 Task: Create a due date automation trigger when advanced on, 2 days after a card is due add fields without custom field "Resume" set to a number greater or equal to 1 and lower than 10 at 11:00 AM.
Action: Mouse moved to (1378, 111)
Screenshot: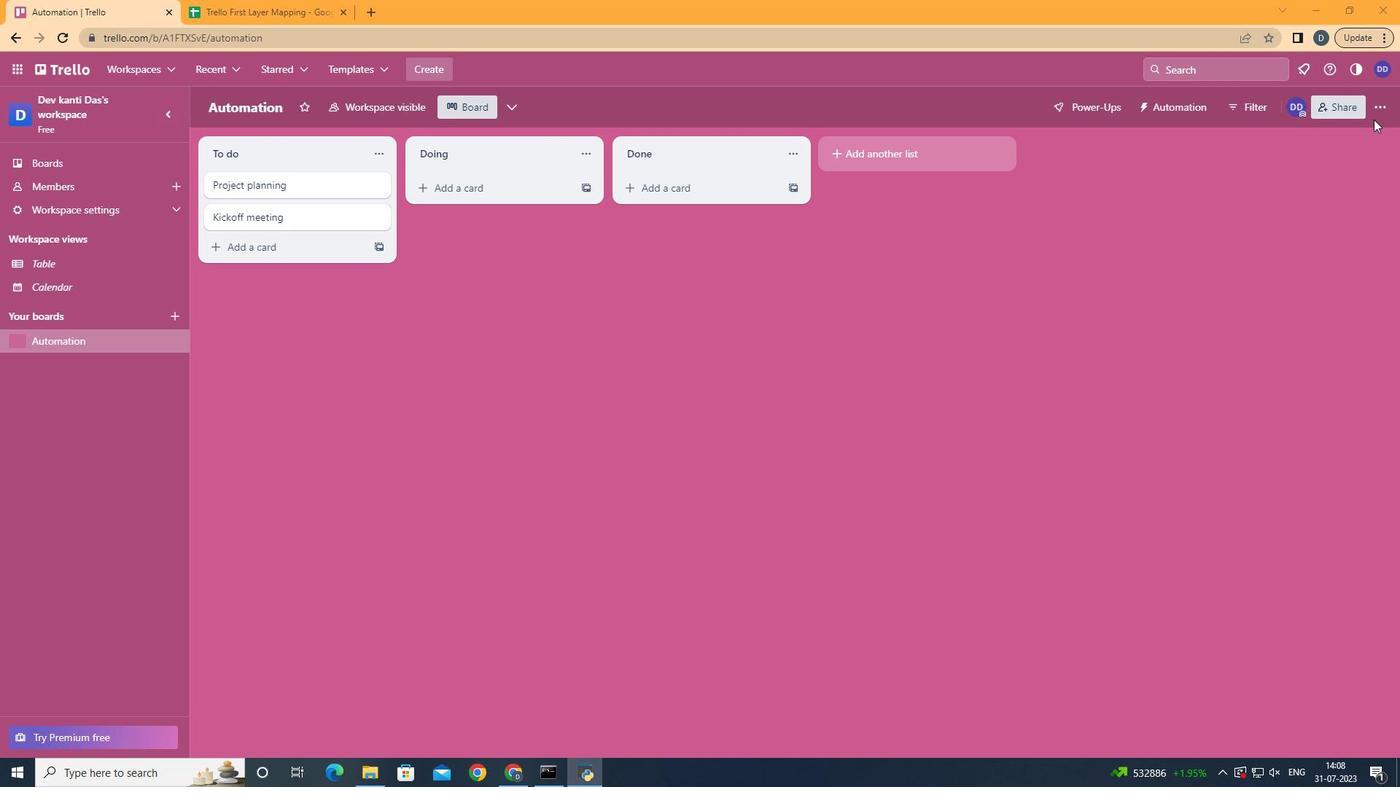 
Action: Mouse pressed left at (1378, 111)
Screenshot: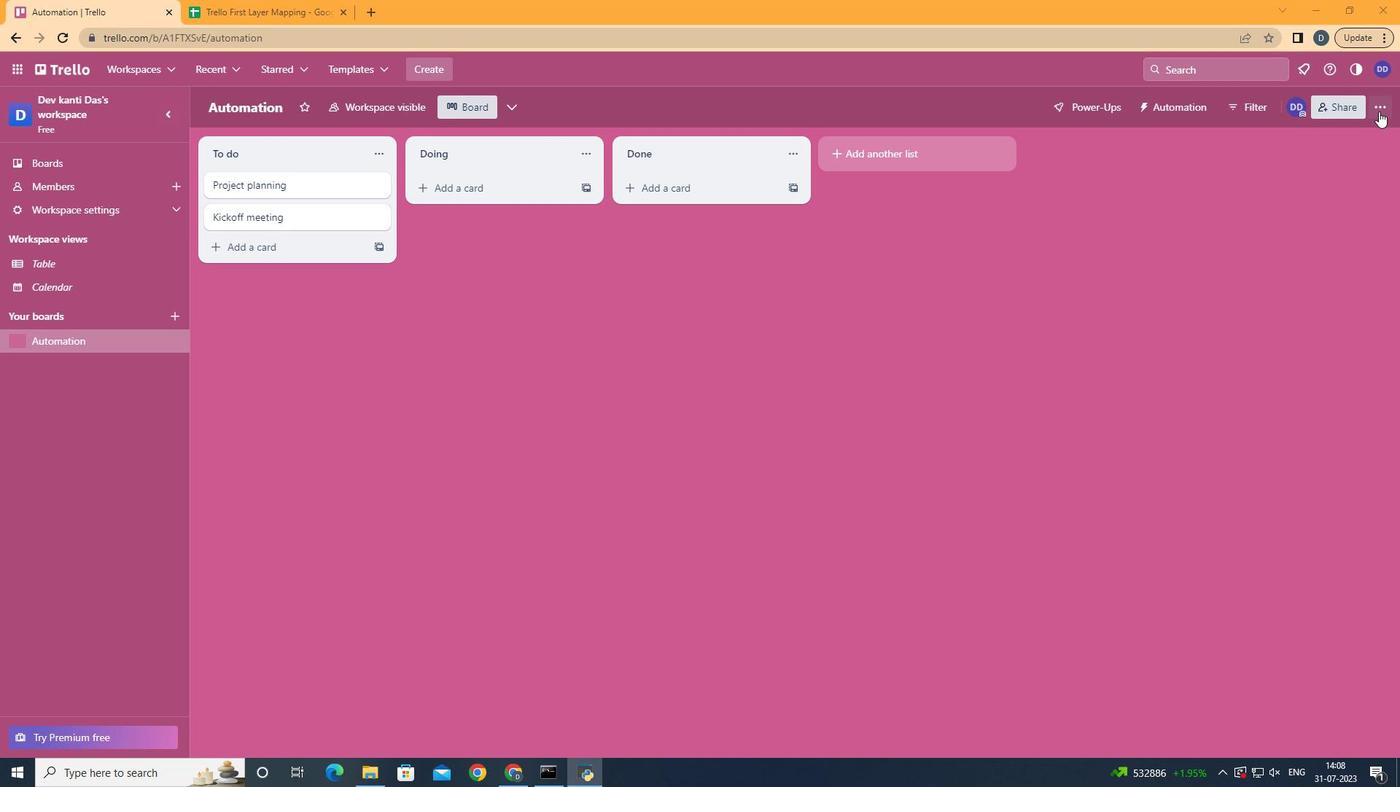 
Action: Mouse moved to (1303, 320)
Screenshot: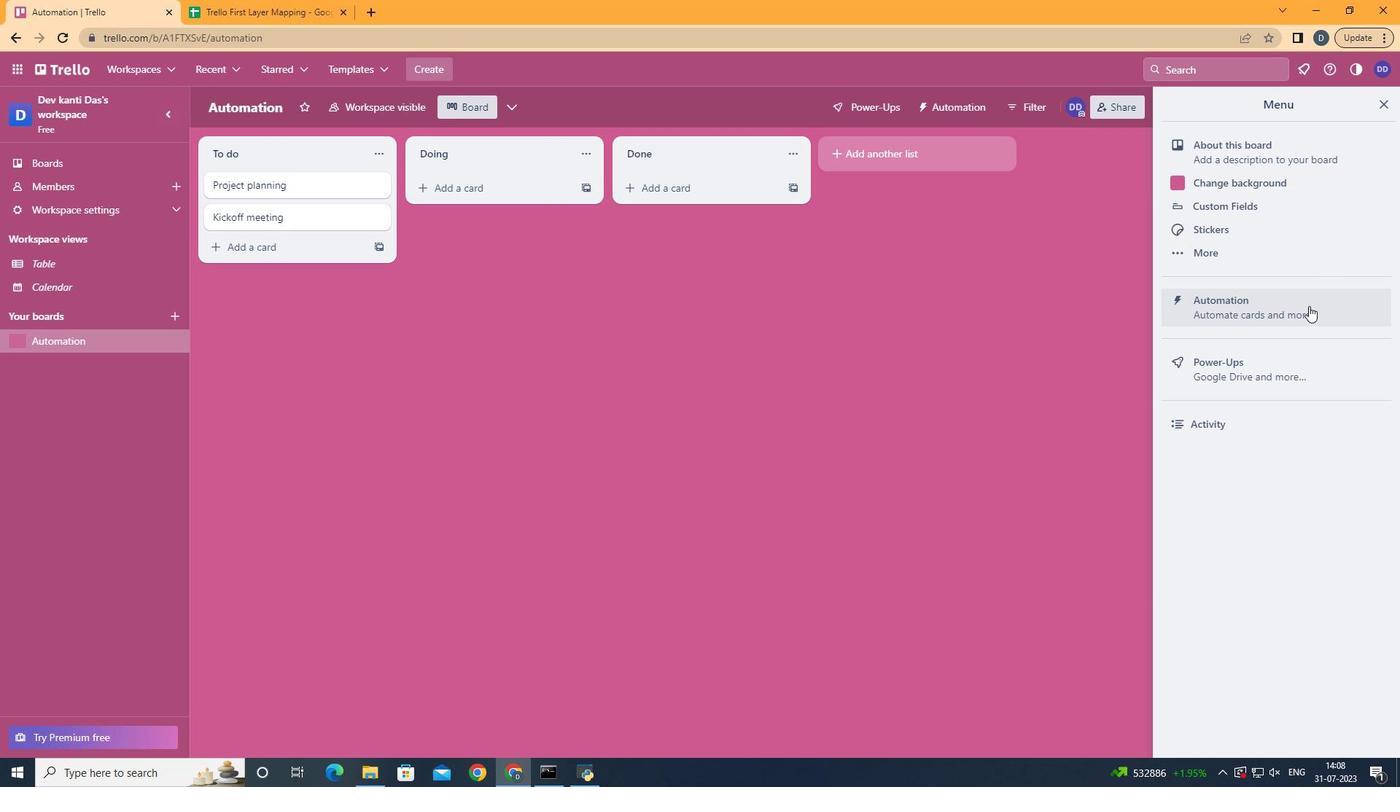 
Action: Mouse pressed left at (1303, 320)
Screenshot: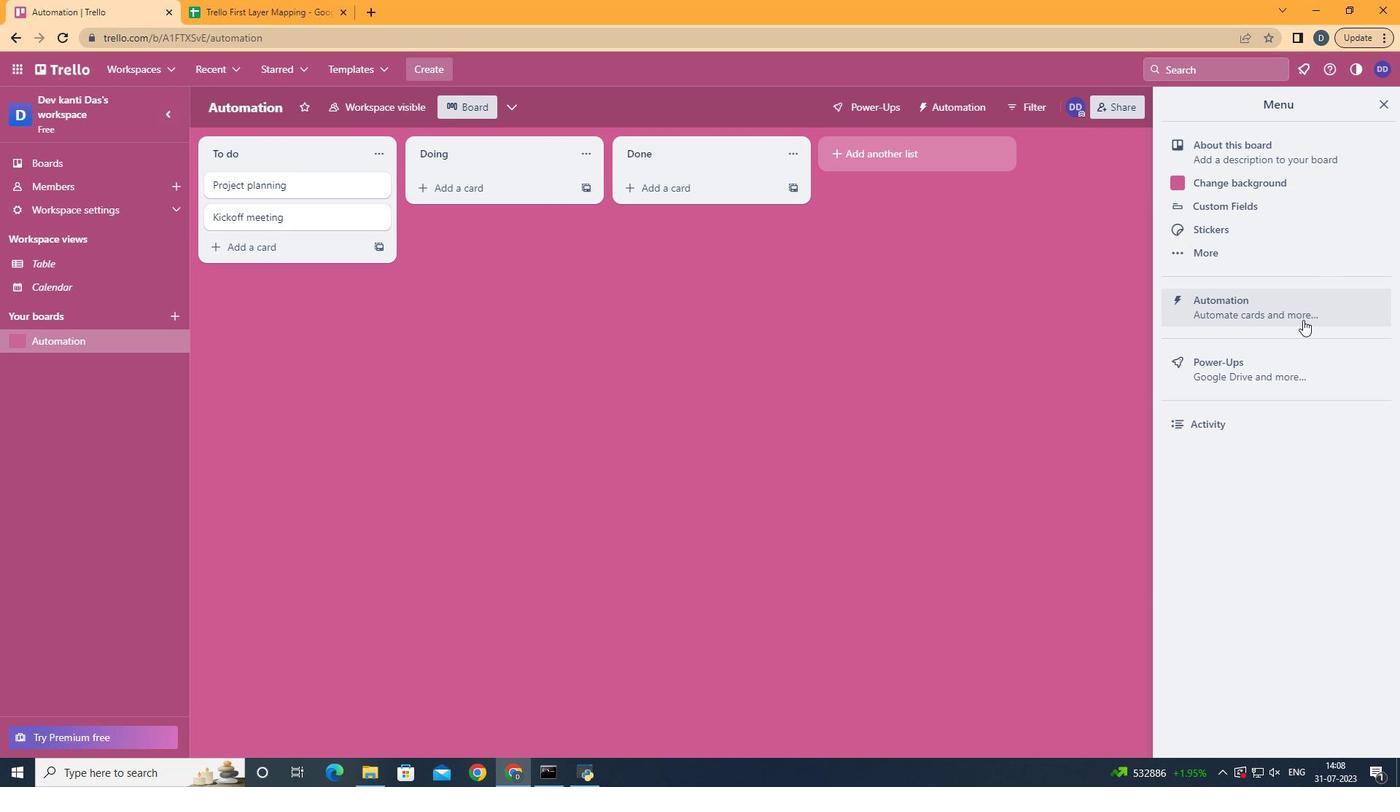 
Action: Mouse moved to (285, 301)
Screenshot: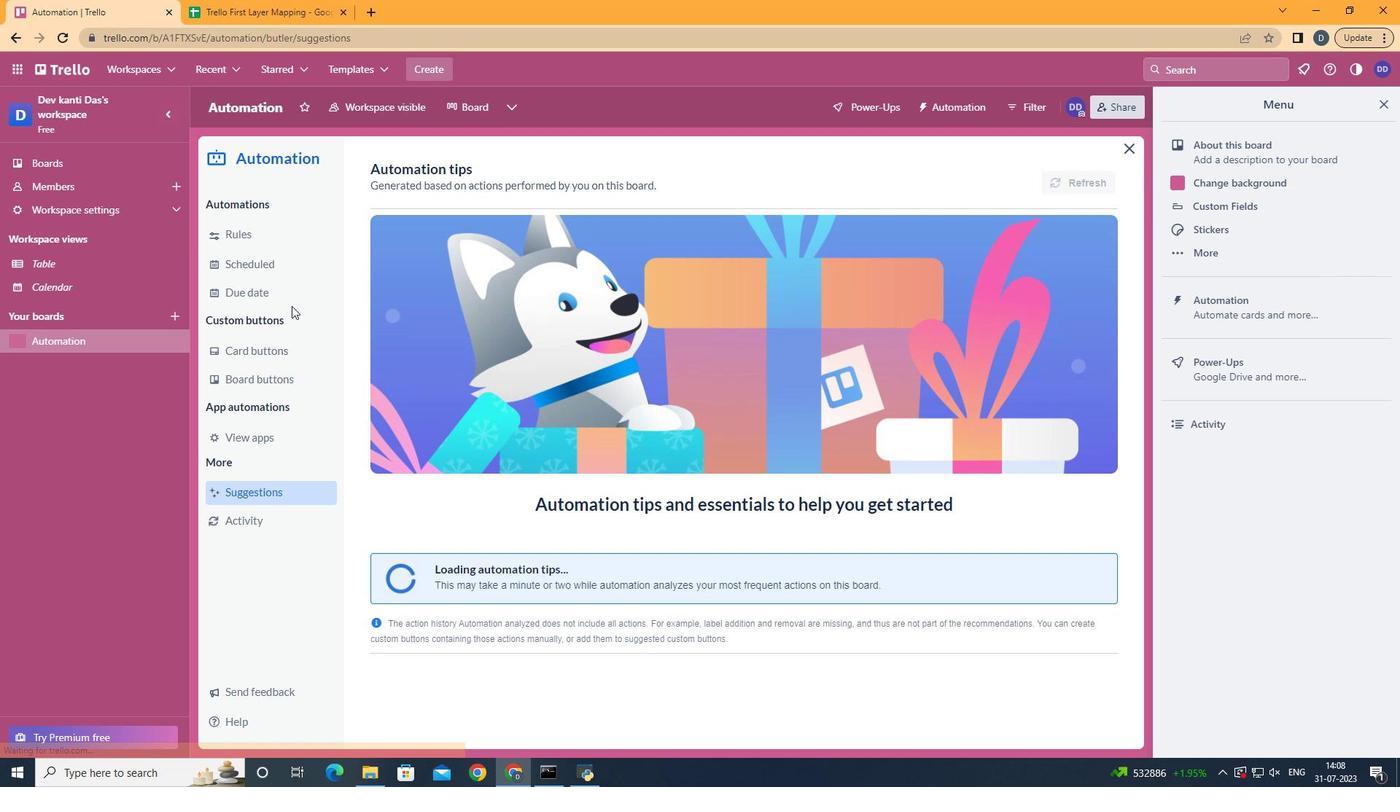
Action: Mouse pressed left at (285, 301)
Screenshot: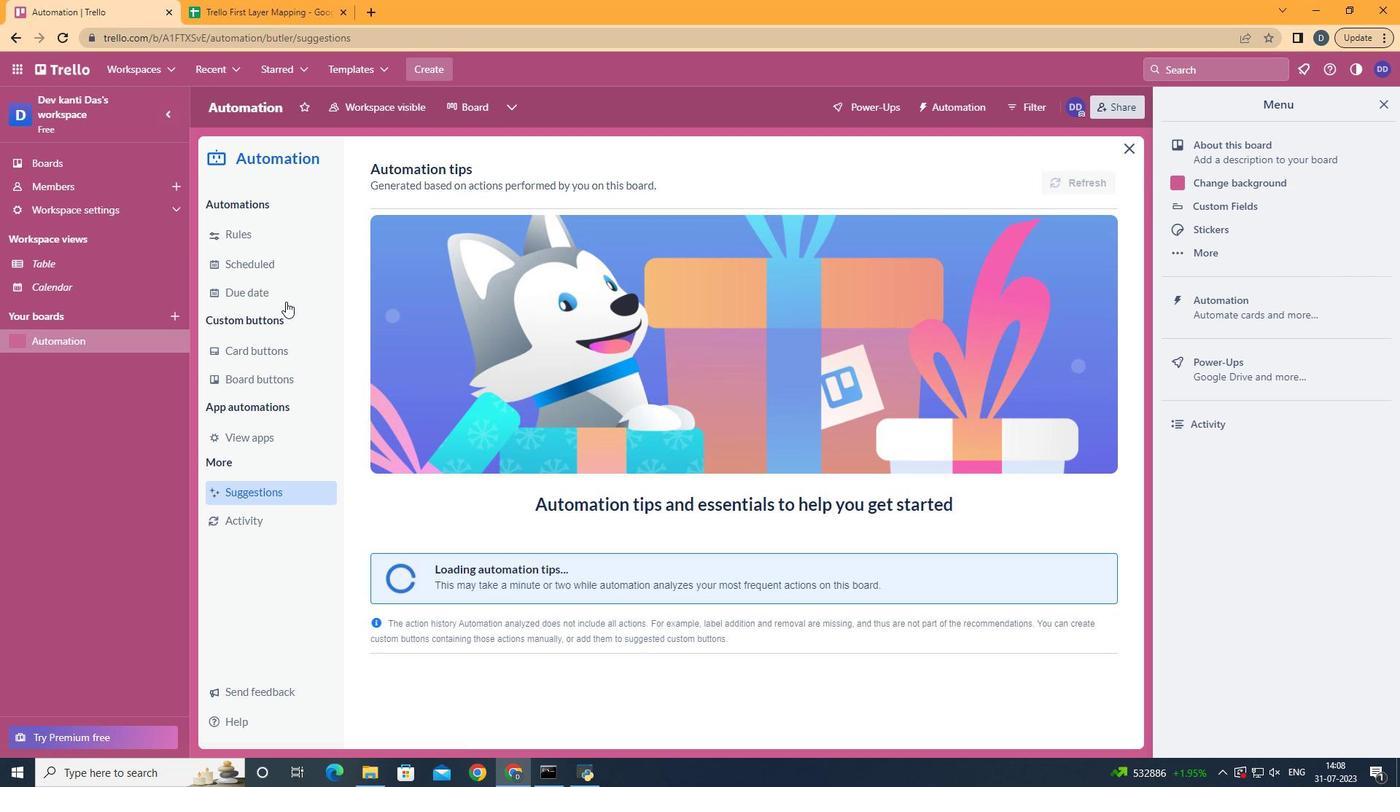 
Action: Mouse moved to (1028, 168)
Screenshot: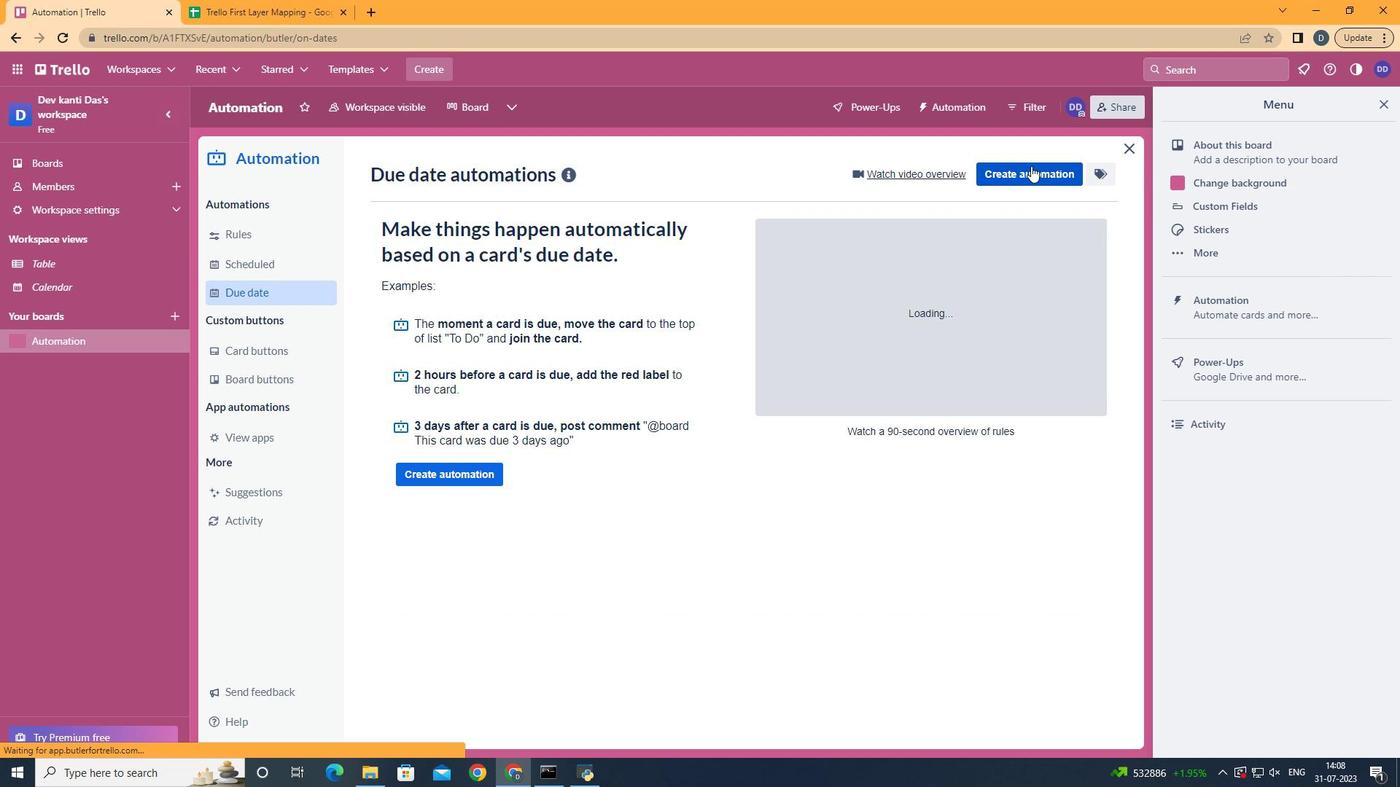 
Action: Mouse pressed left at (1028, 168)
Screenshot: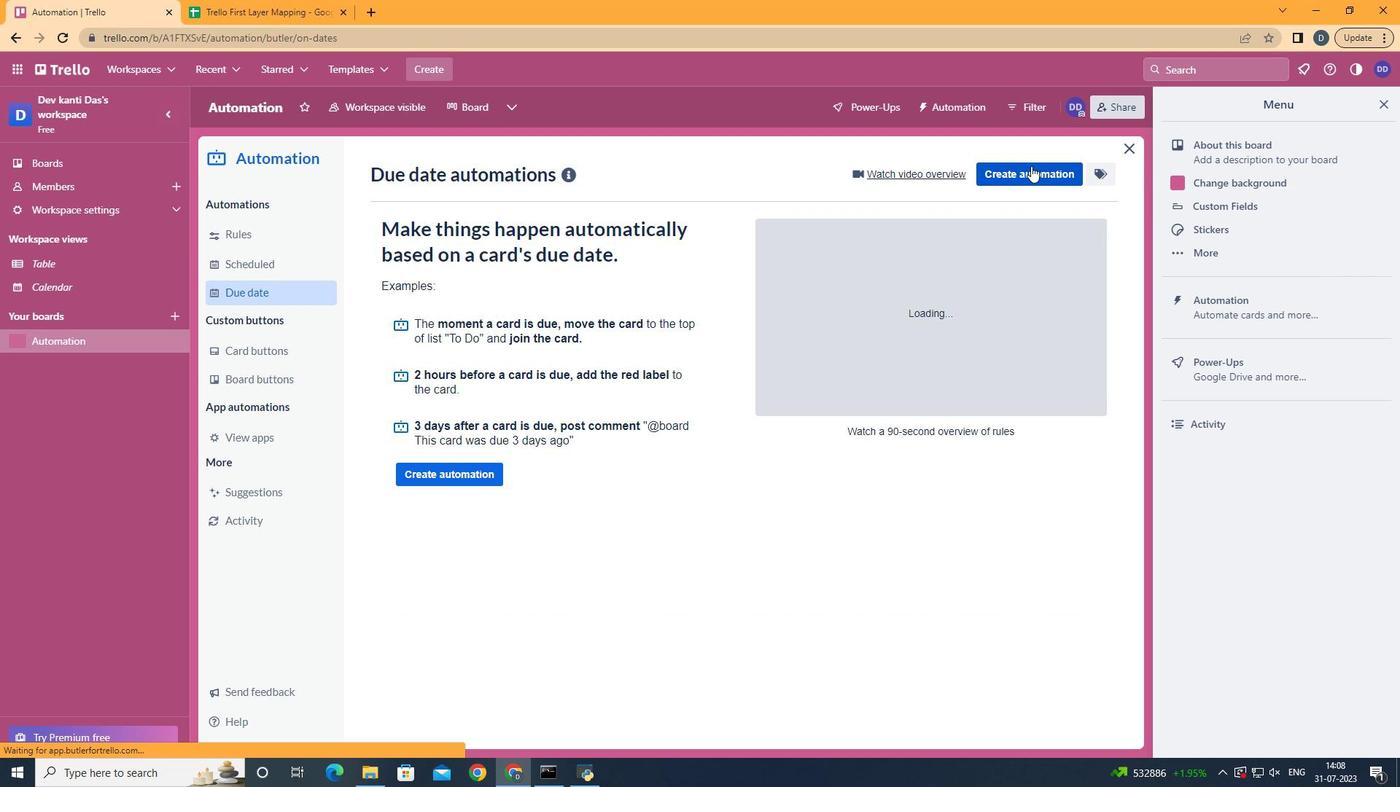 
Action: Mouse moved to (667, 309)
Screenshot: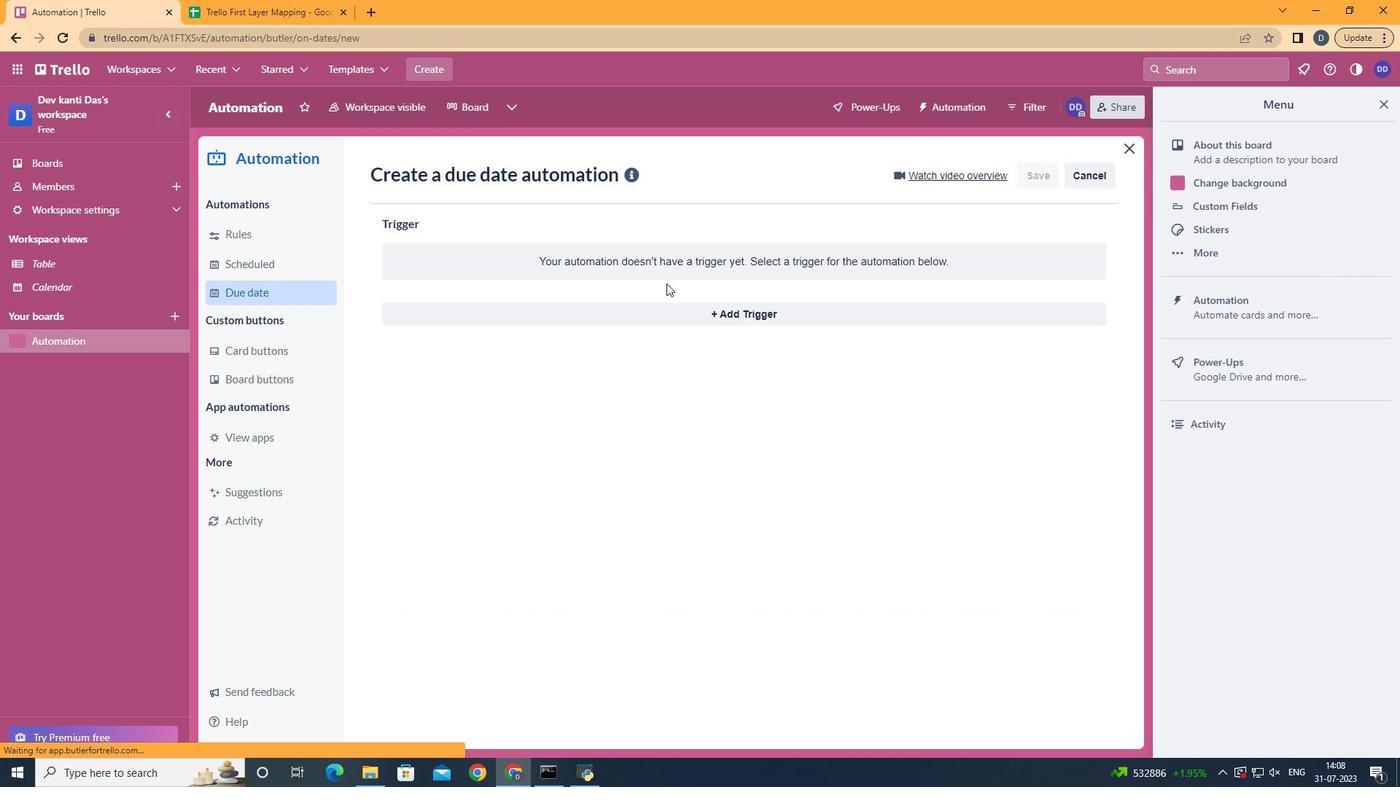
Action: Mouse pressed left at (667, 309)
Screenshot: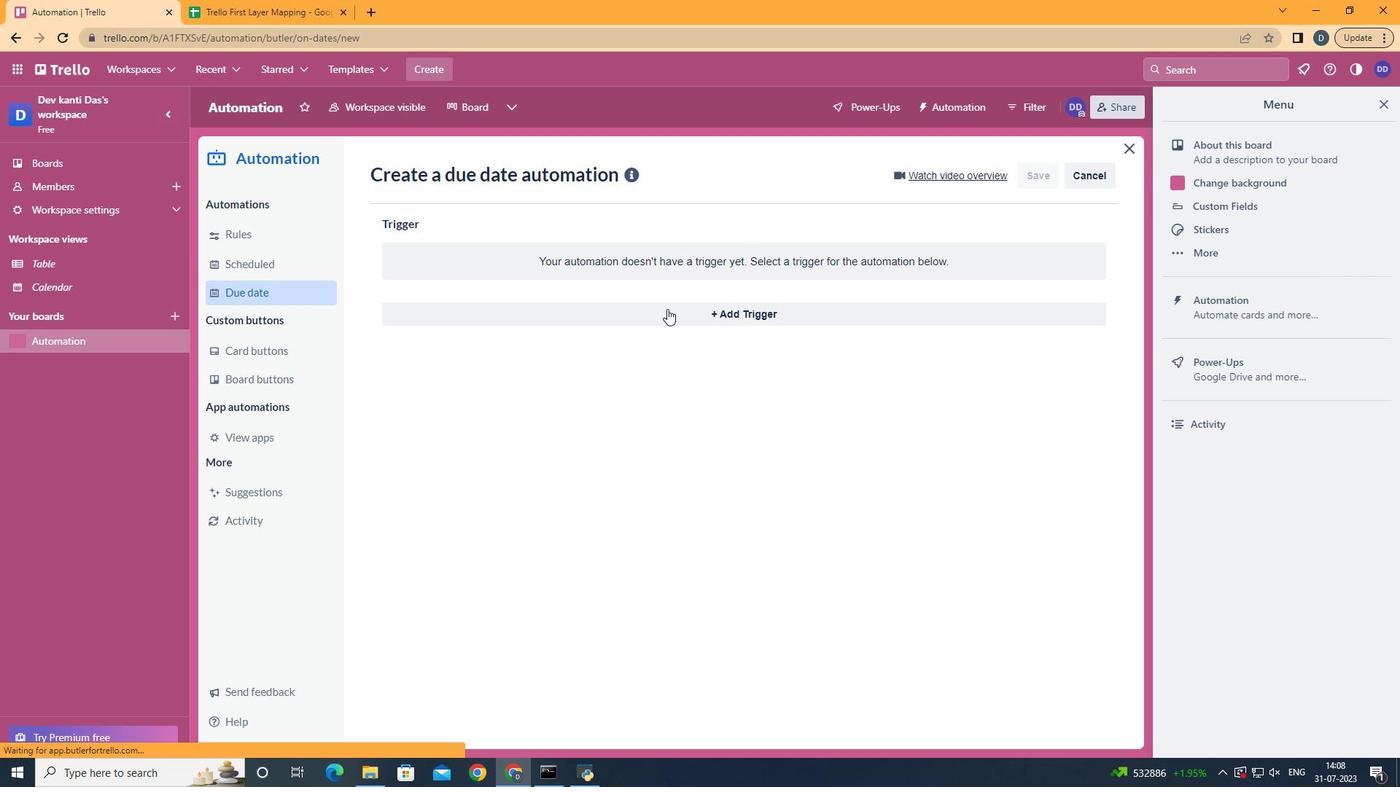 
Action: Mouse moved to (512, 589)
Screenshot: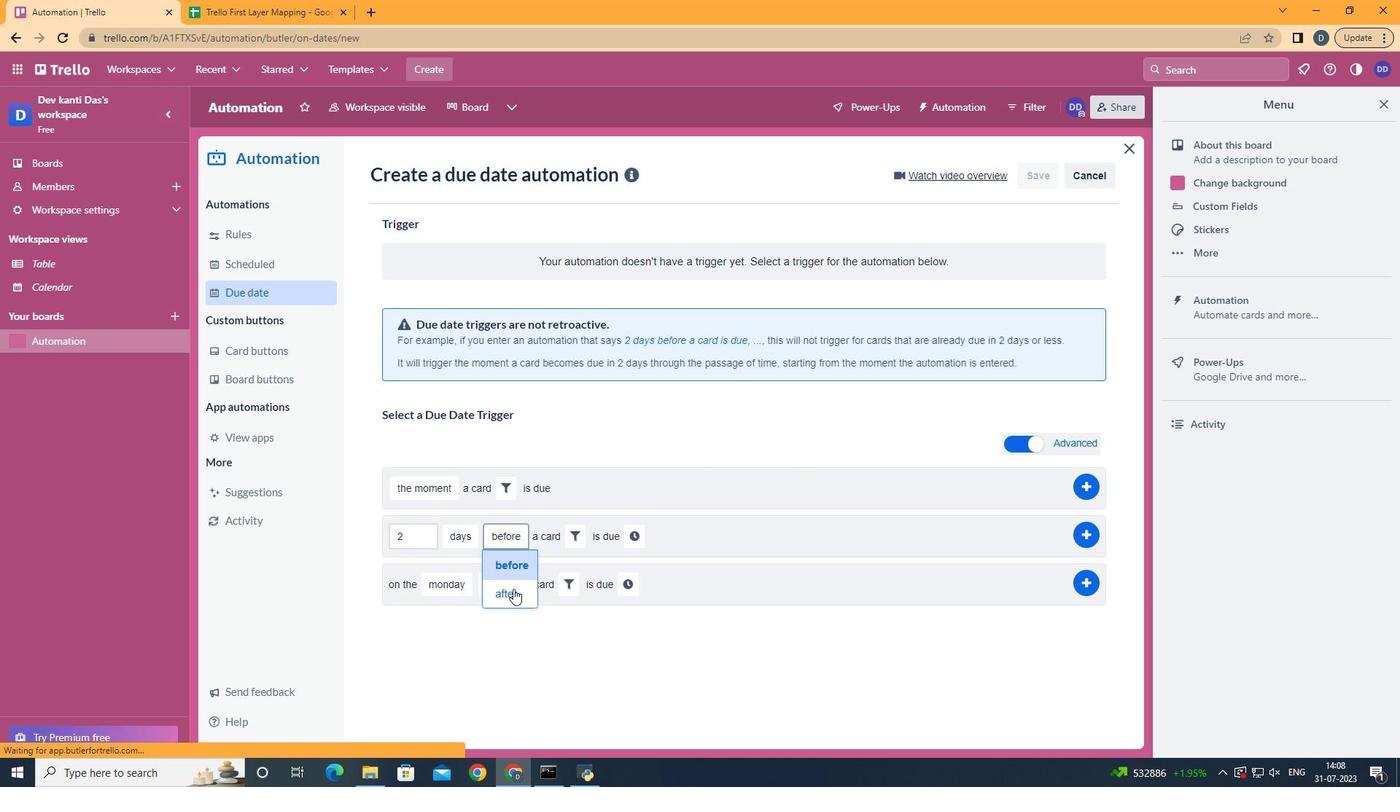 
Action: Mouse pressed left at (512, 589)
Screenshot: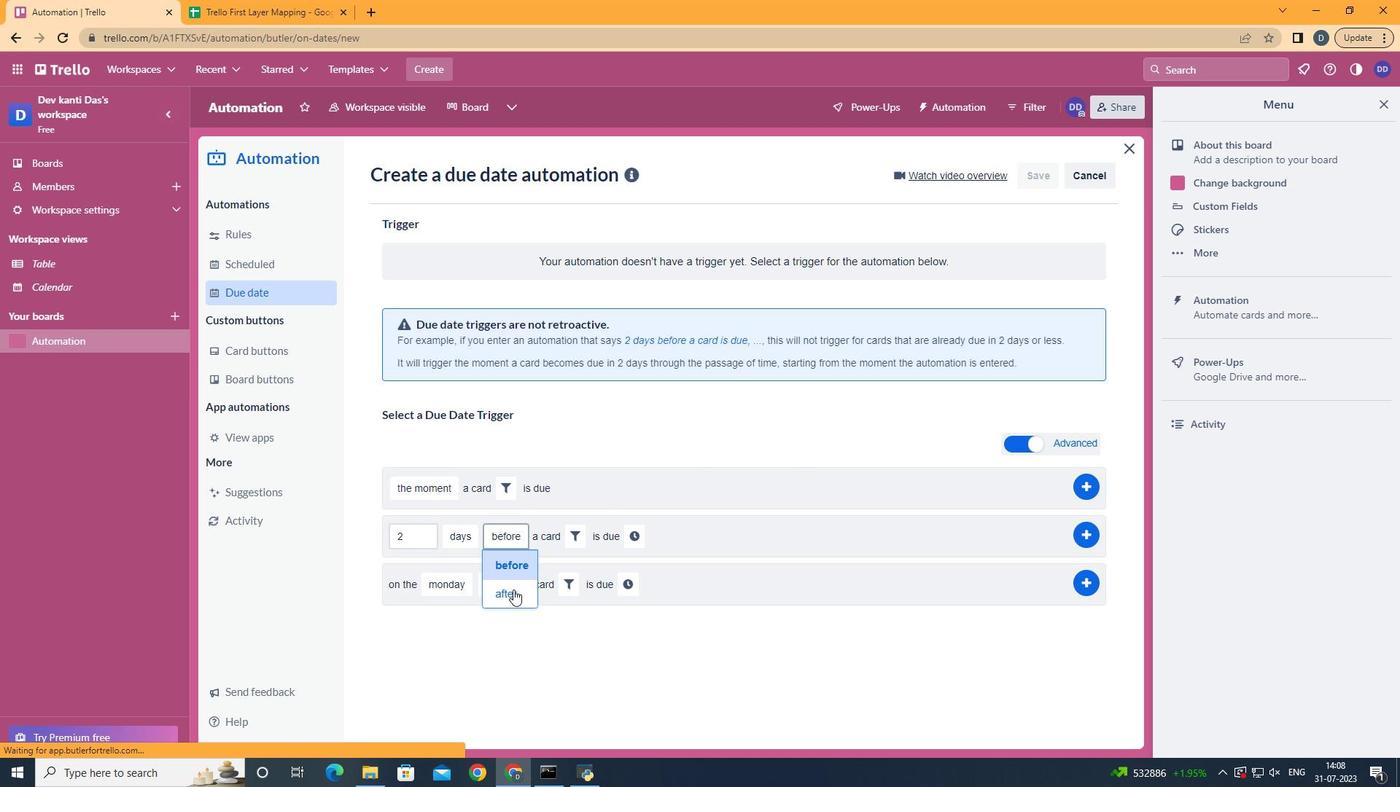 
Action: Mouse moved to (564, 533)
Screenshot: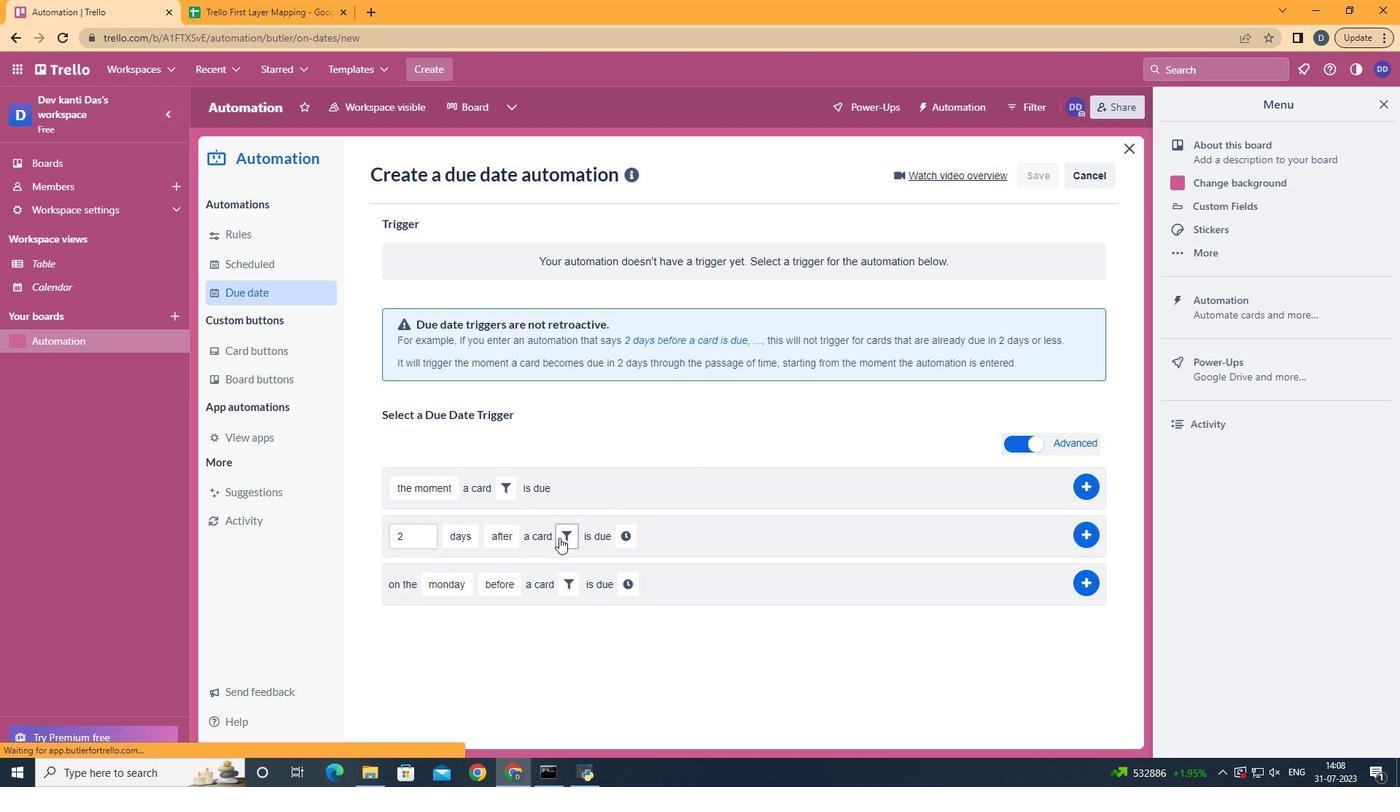 
Action: Mouse pressed left at (564, 533)
Screenshot: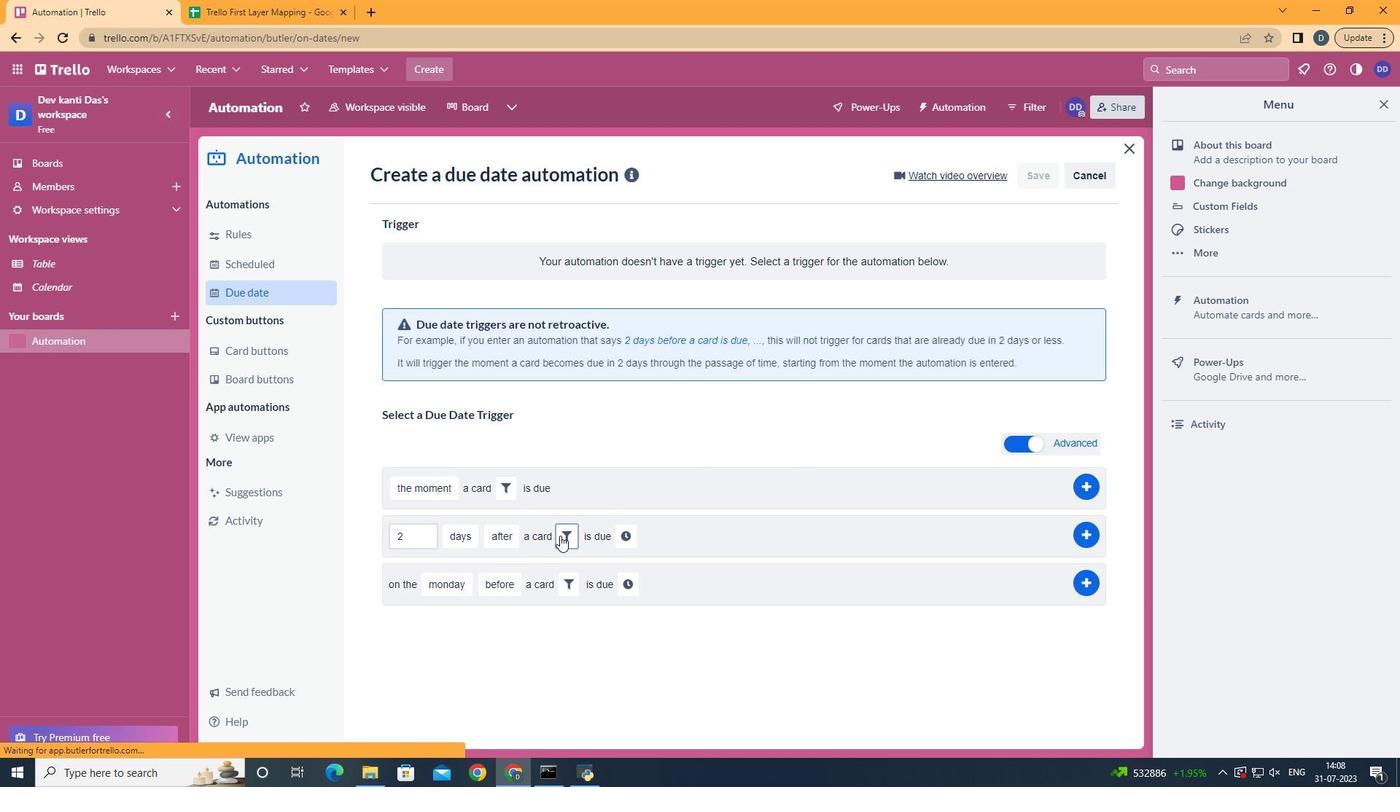 
Action: Mouse moved to (822, 590)
Screenshot: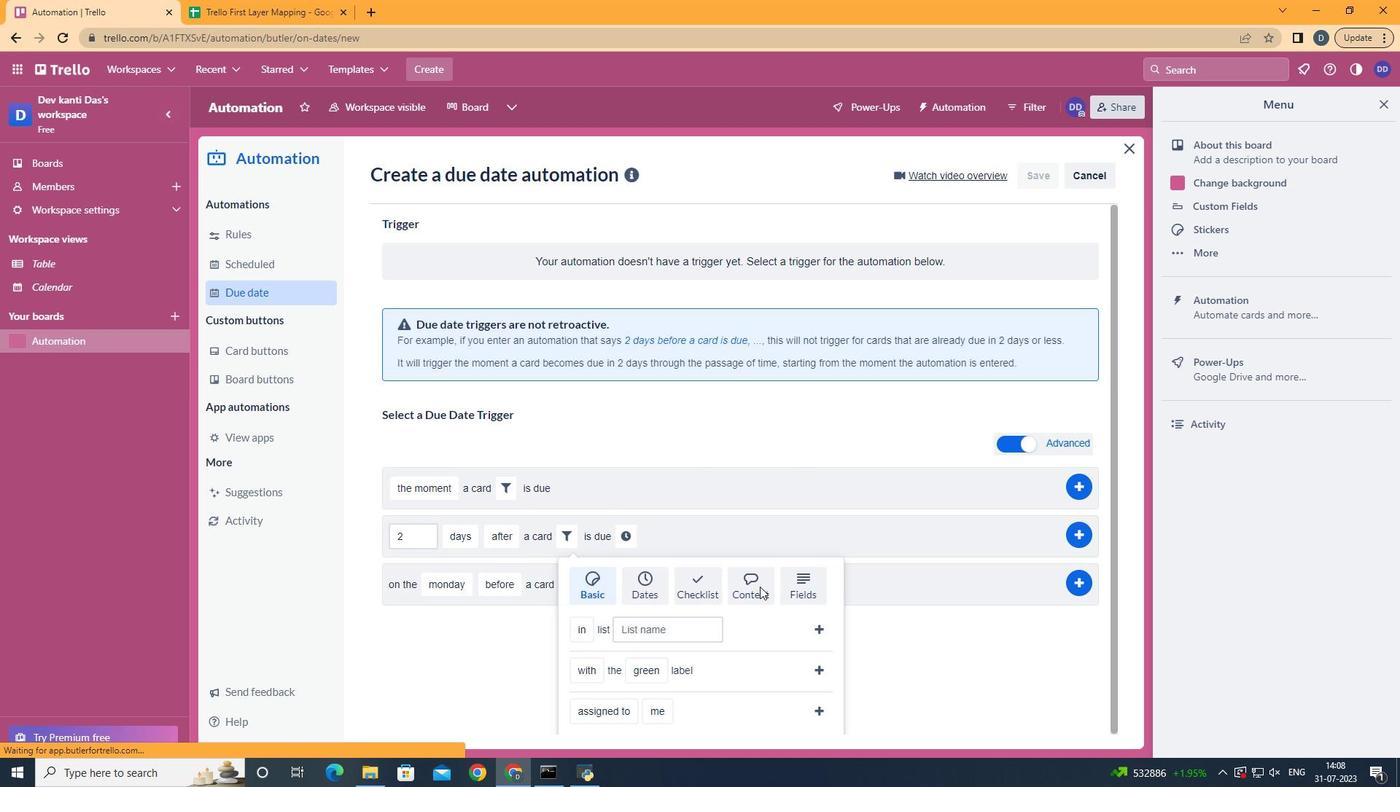 
Action: Mouse pressed left at (822, 590)
Screenshot: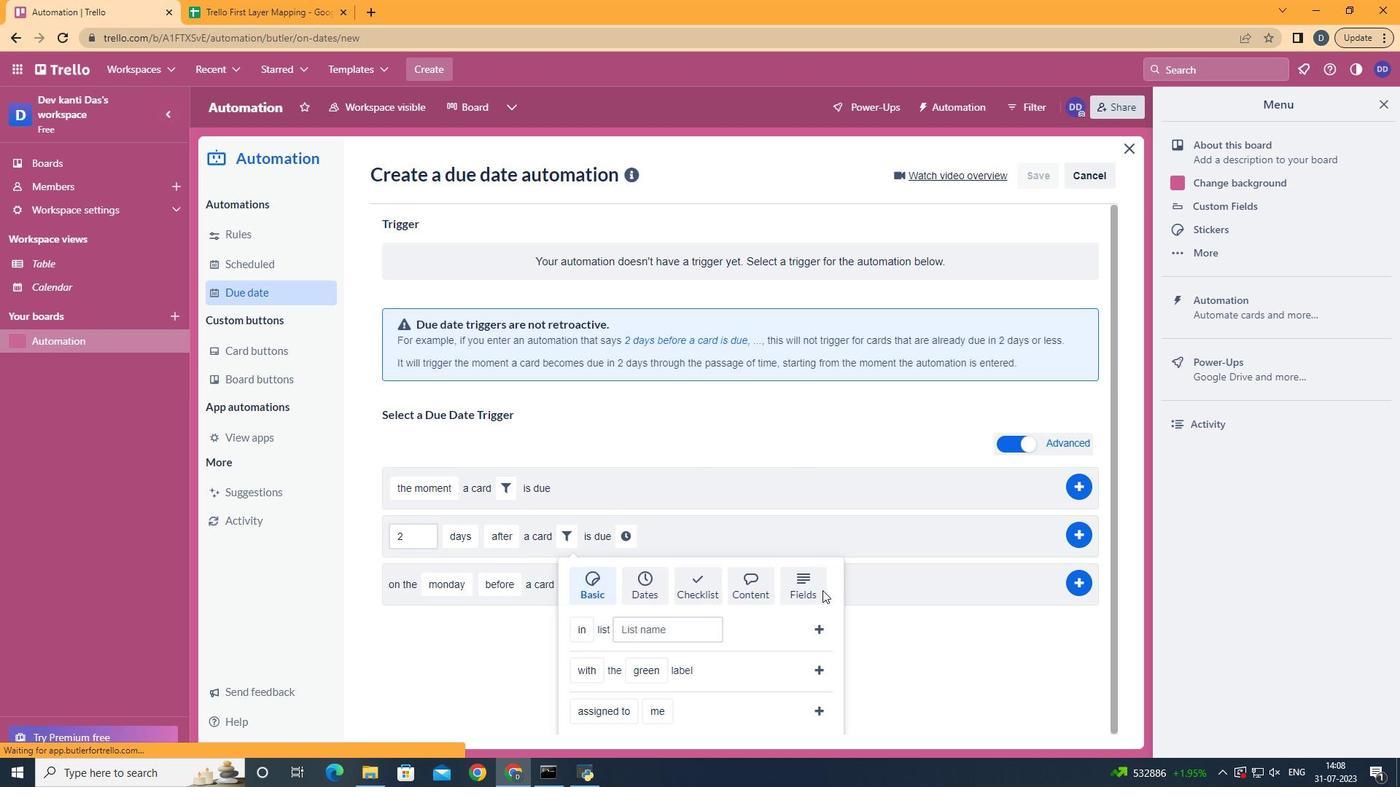 
Action: Mouse scrolled (822, 589) with delta (0, 0)
Screenshot: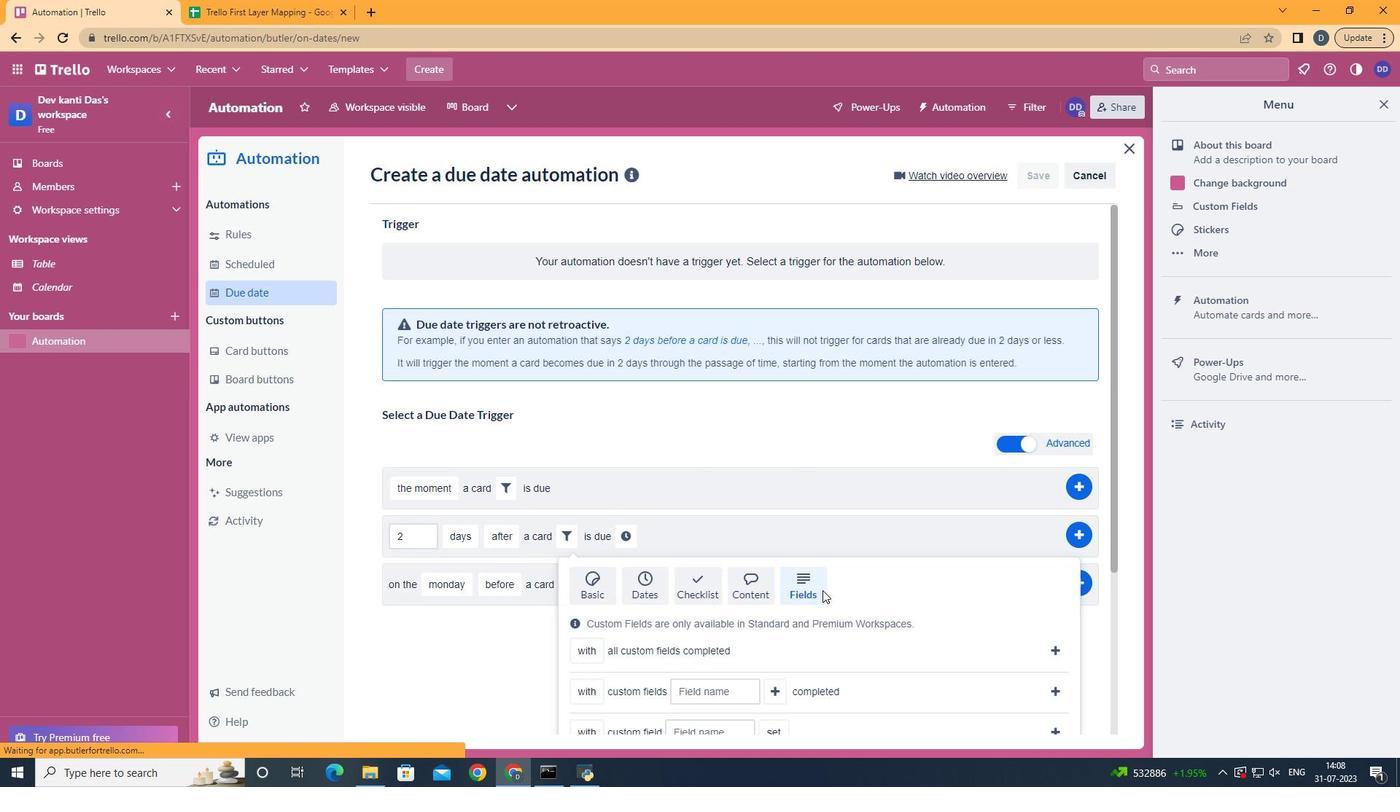 
Action: Mouse scrolled (822, 589) with delta (0, 0)
Screenshot: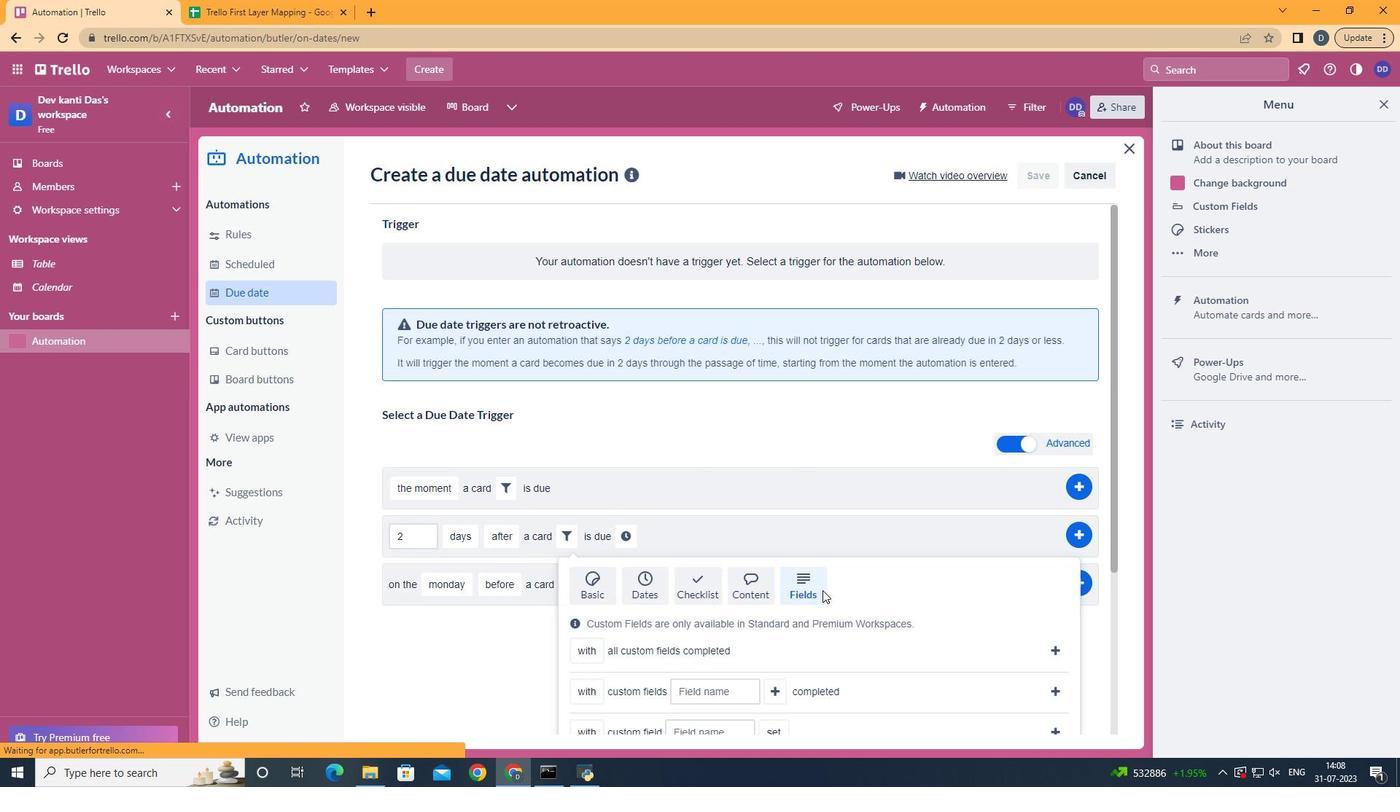 
Action: Mouse scrolled (822, 589) with delta (0, 0)
Screenshot: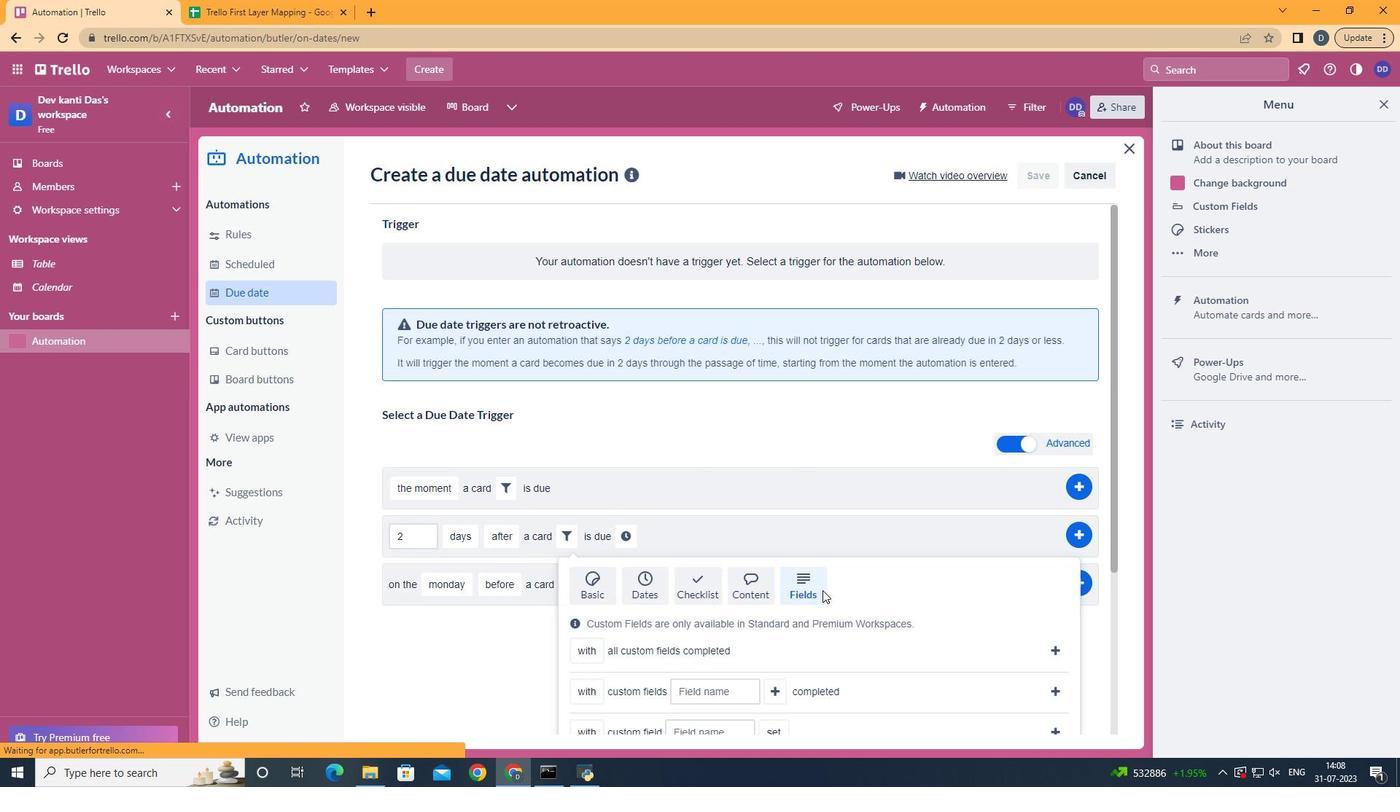 
Action: Mouse scrolled (822, 589) with delta (0, 0)
Screenshot: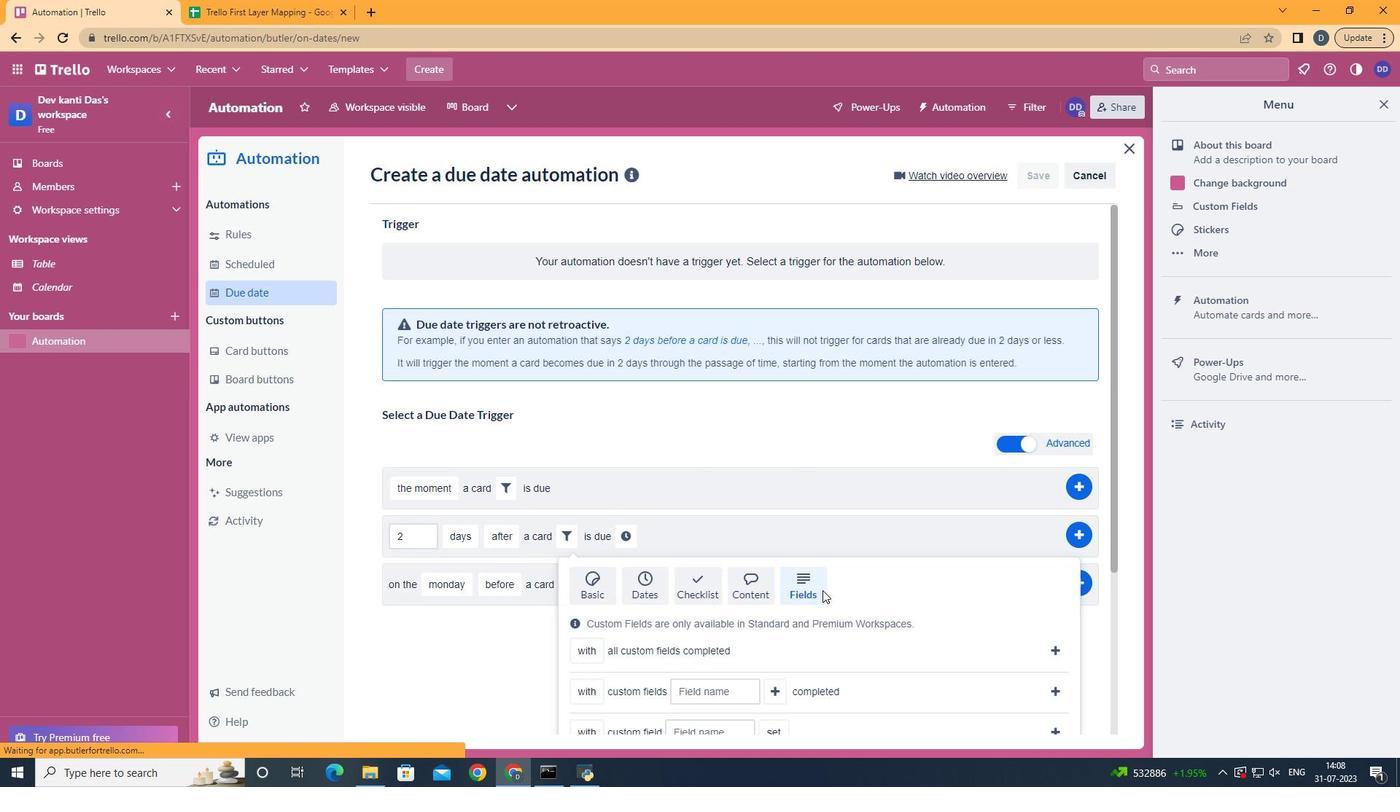 
Action: Mouse scrolled (822, 589) with delta (0, 0)
Screenshot: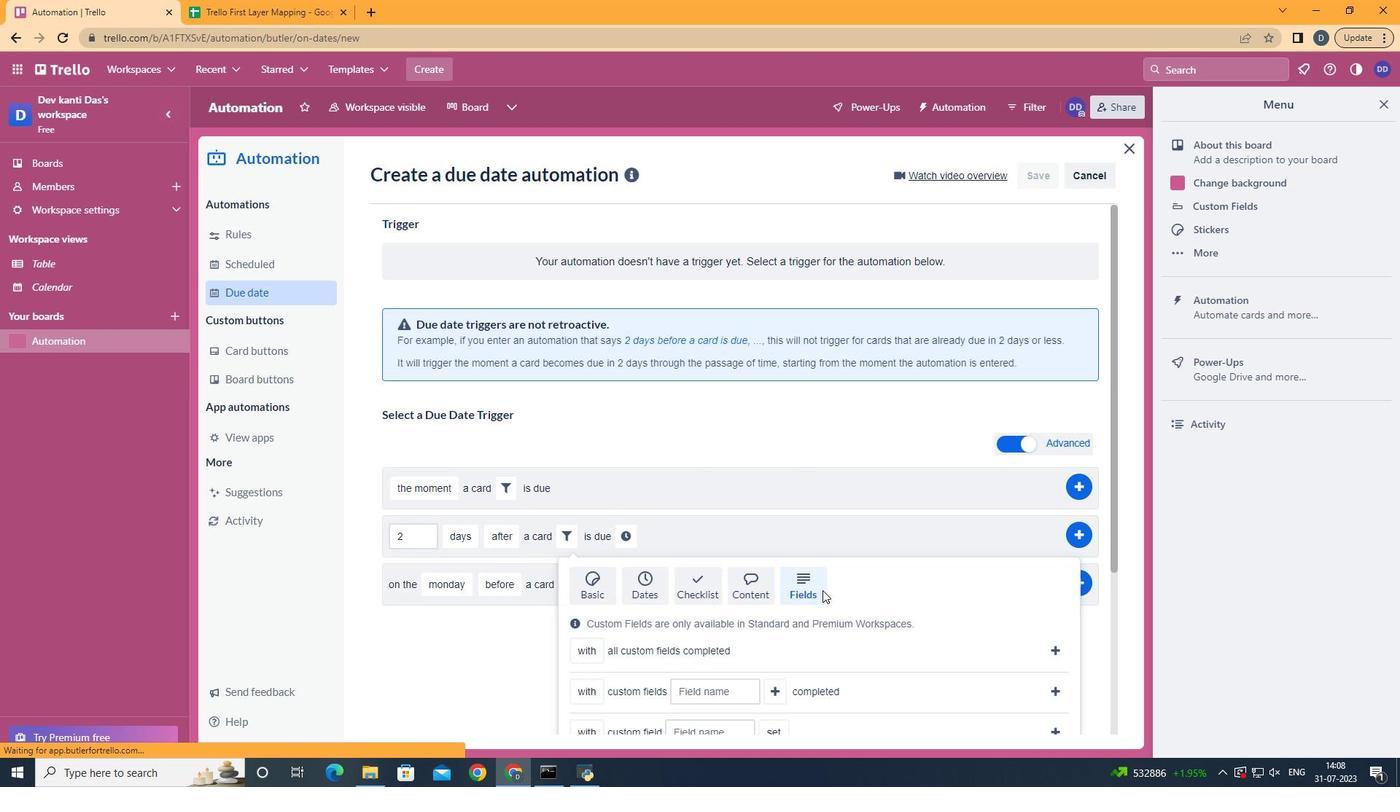 
Action: Mouse moved to (606, 684)
Screenshot: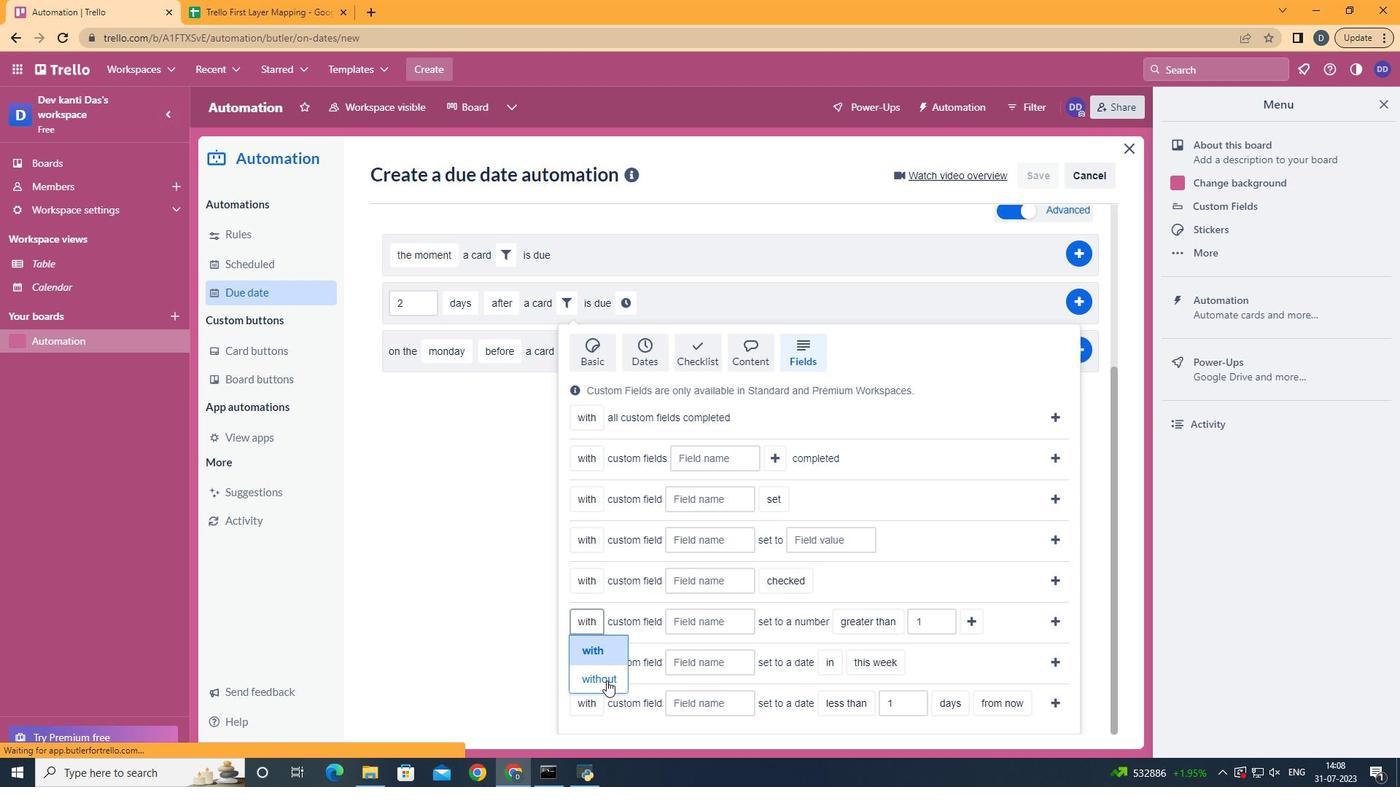 
Action: Mouse pressed left at (606, 684)
Screenshot: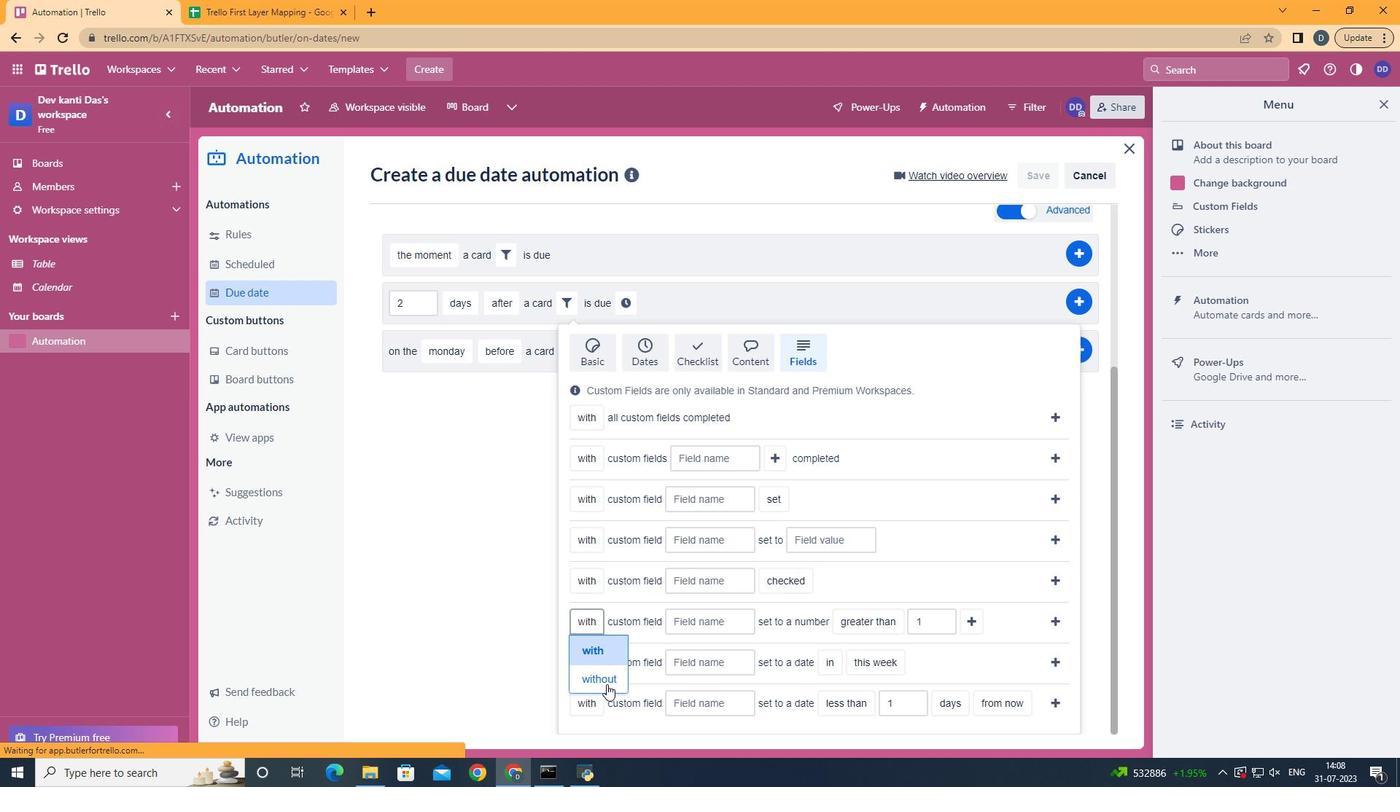 
Action: Mouse moved to (705, 623)
Screenshot: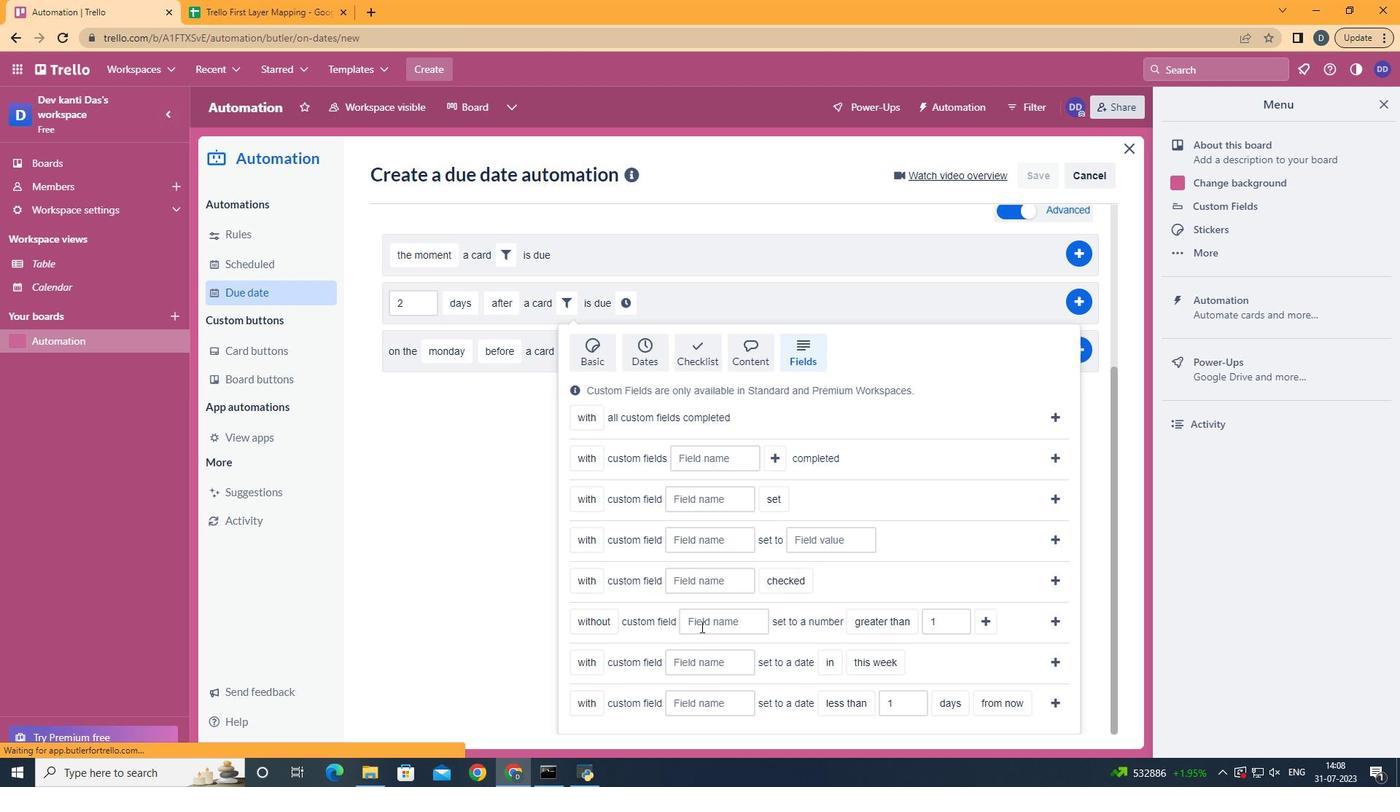 
Action: Mouse pressed left at (705, 623)
Screenshot: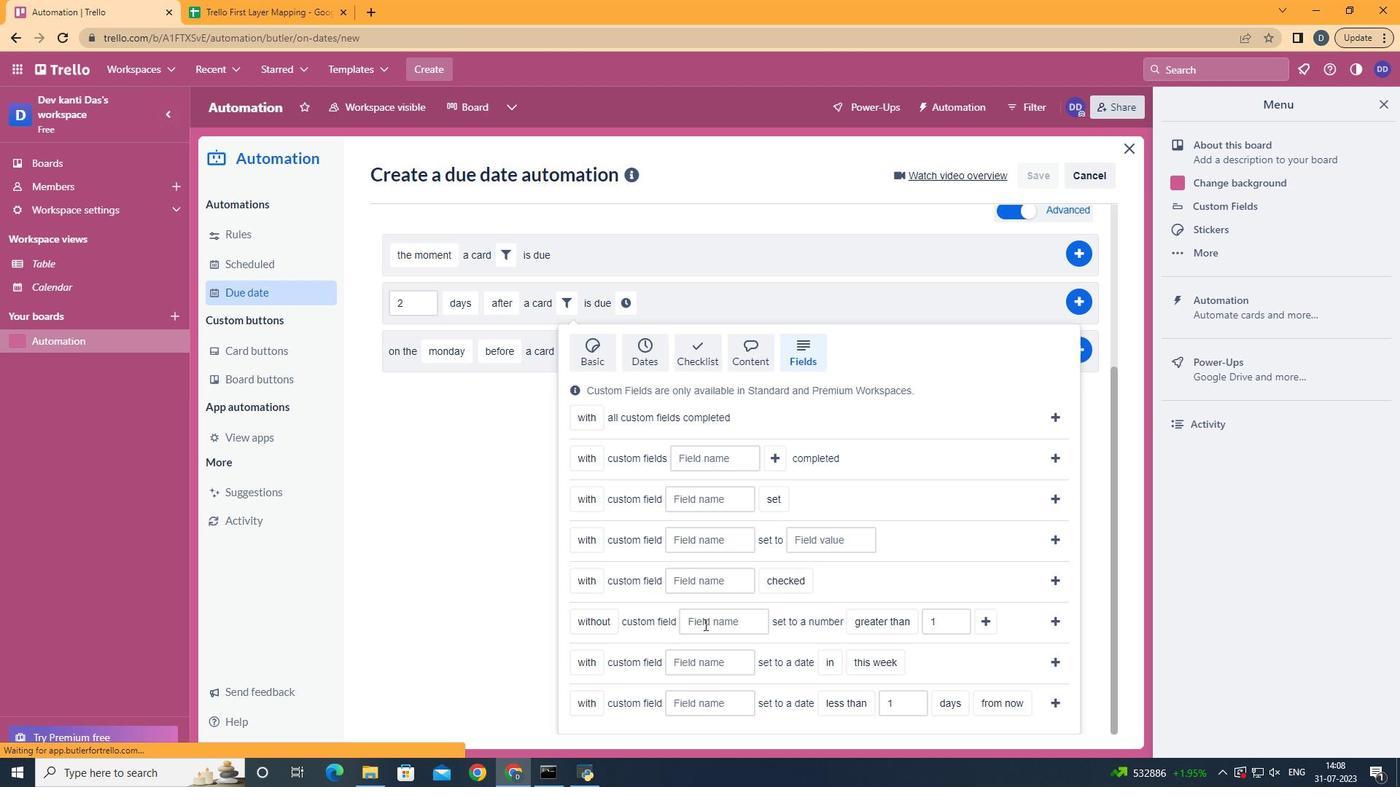 
Action: Key pressed <Key.shift>Resume
Screenshot: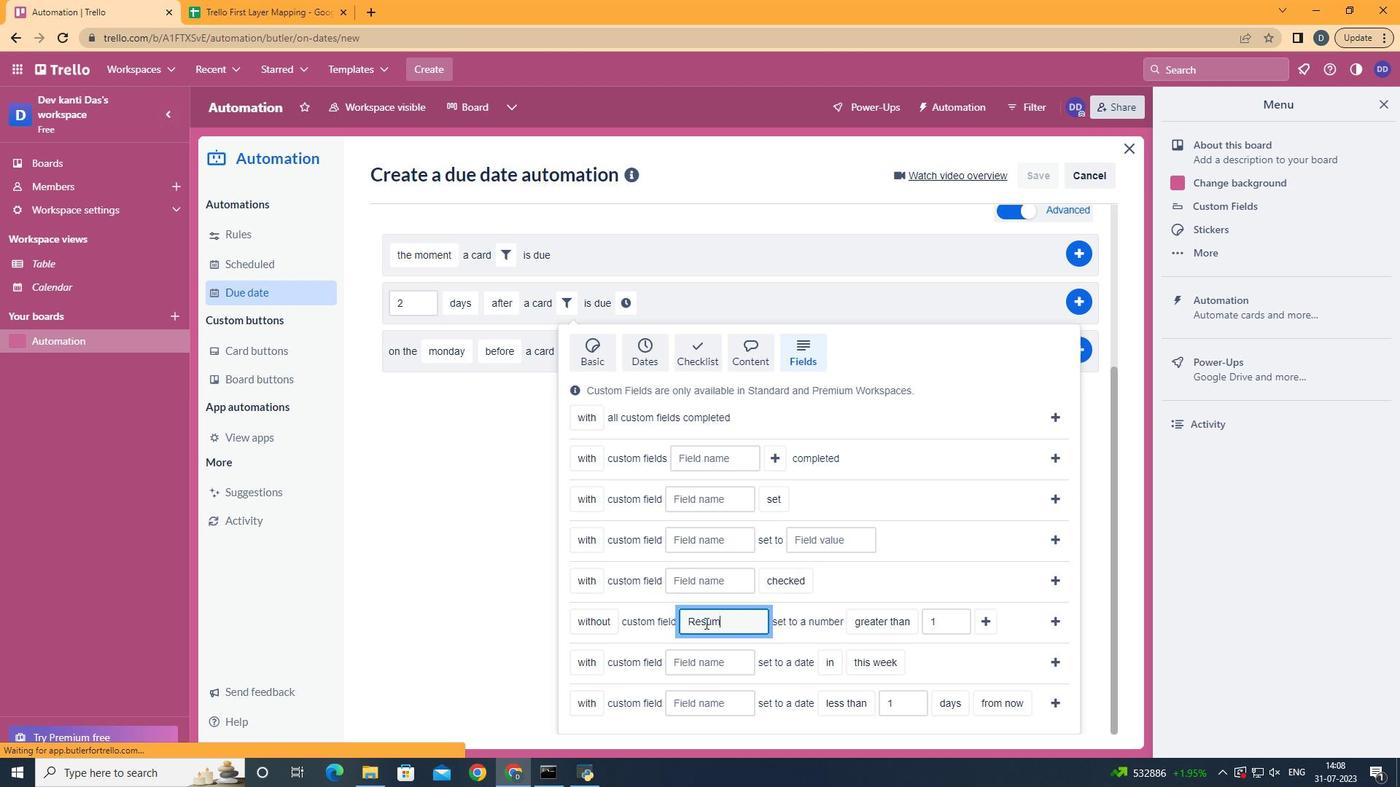 
Action: Mouse moved to (934, 532)
Screenshot: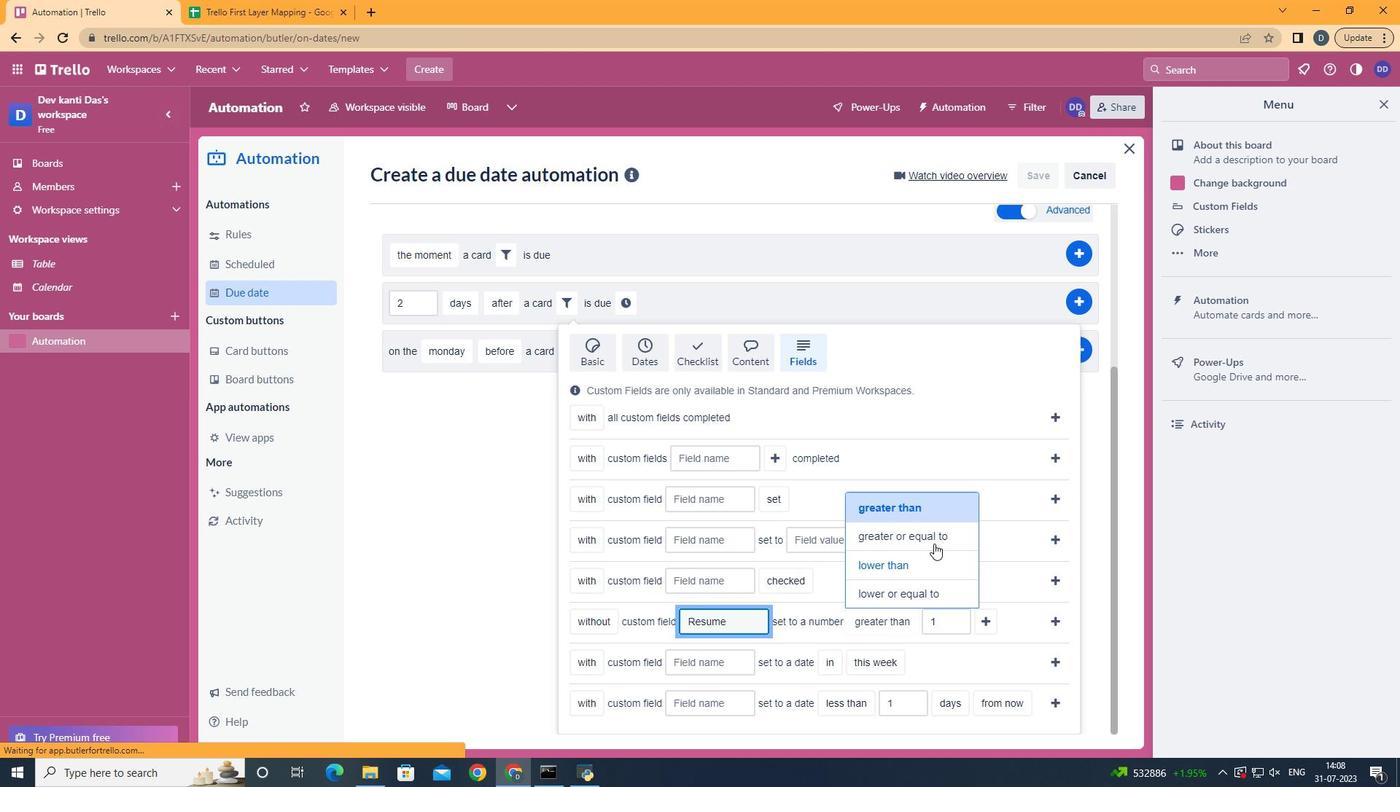 
Action: Mouse pressed left at (934, 532)
Screenshot: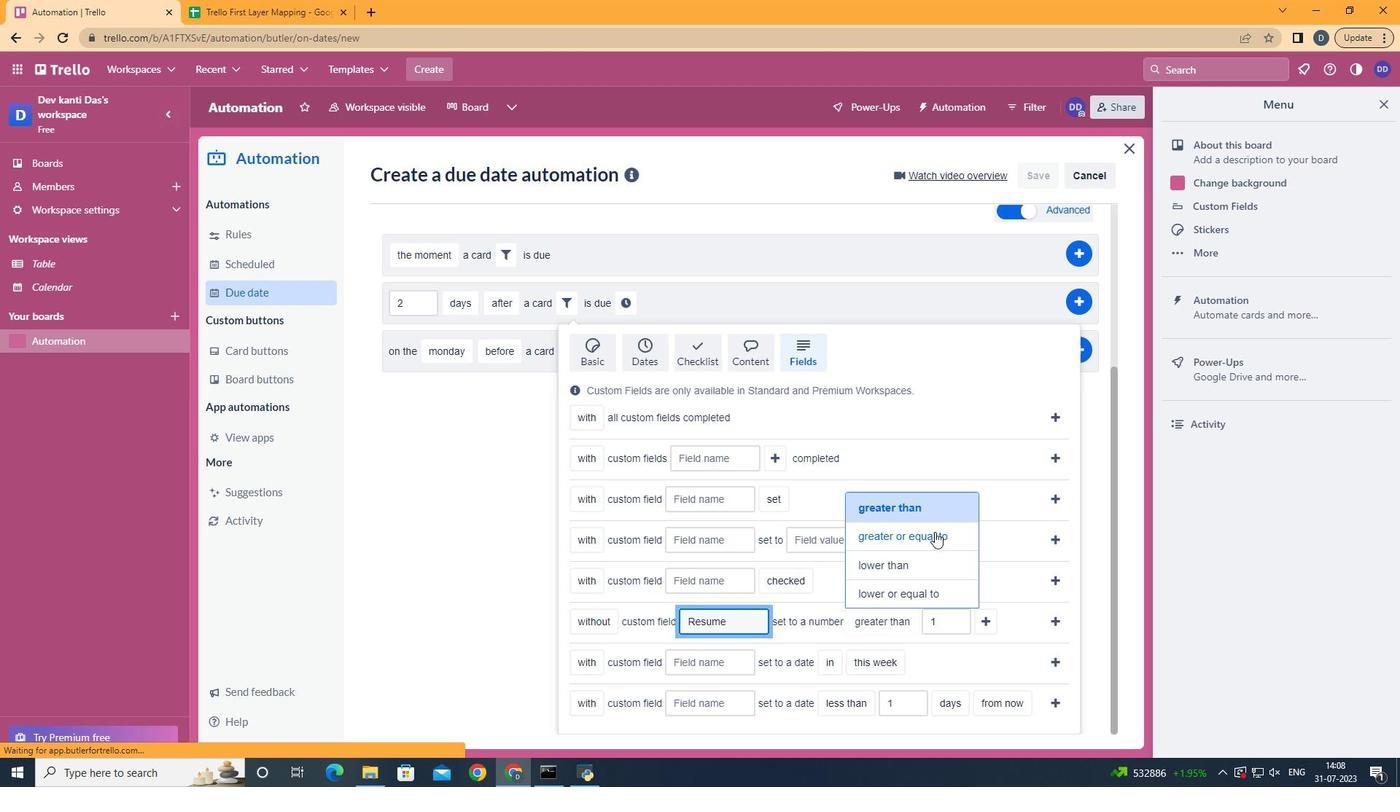
Action: Mouse moved to (1009, 623)
Screenshot: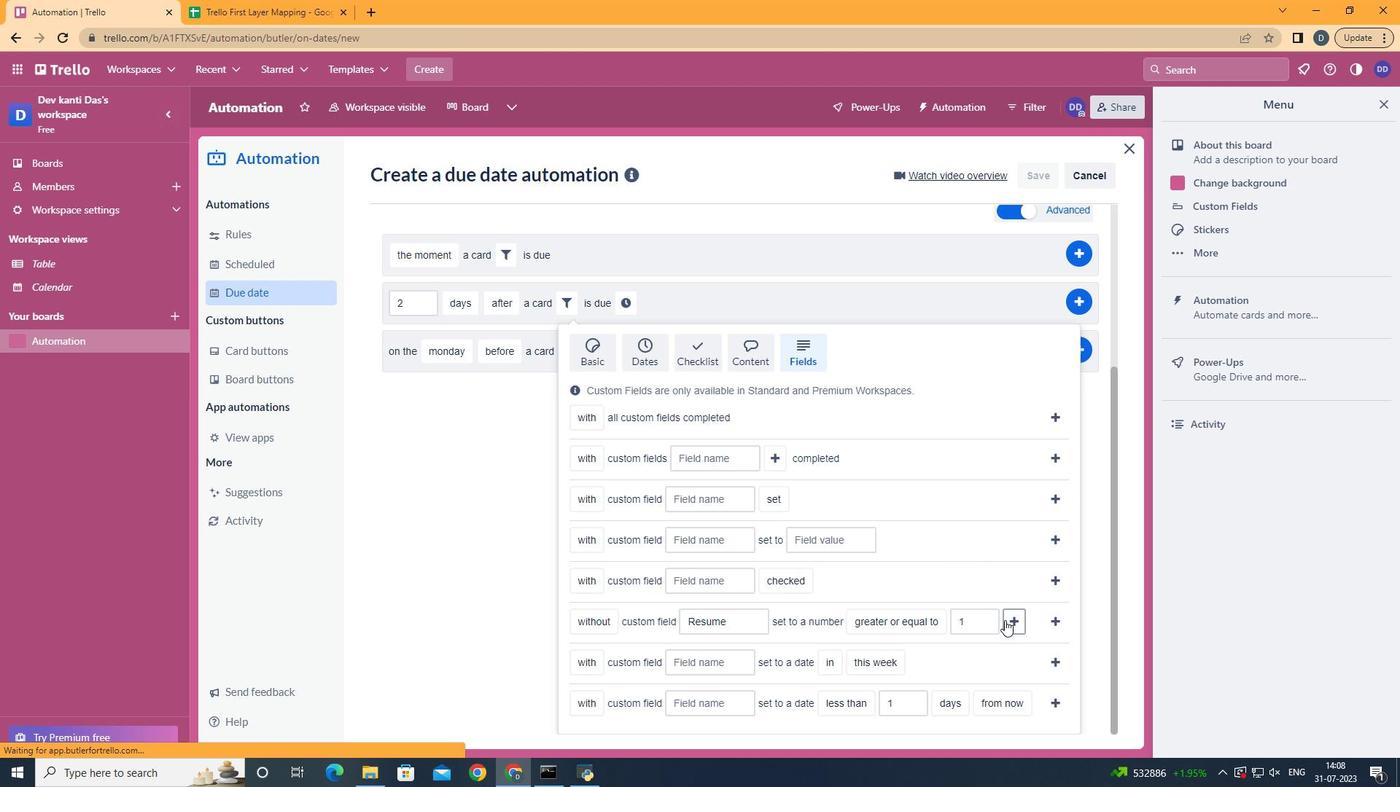 
Action: Mouse pressed left at (1009, 623)
Screenshot: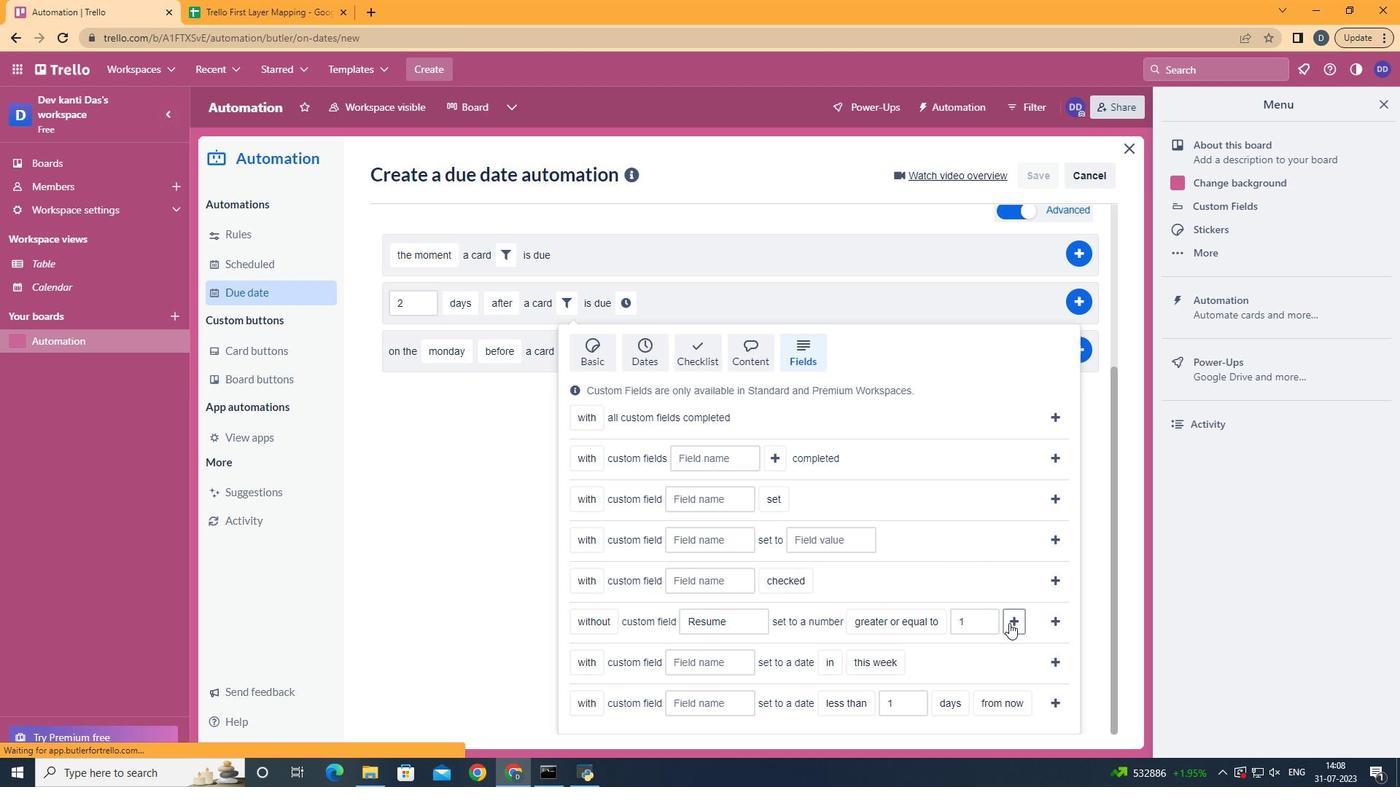 
Action: Mouse moved to (651, 543)
Screenshot: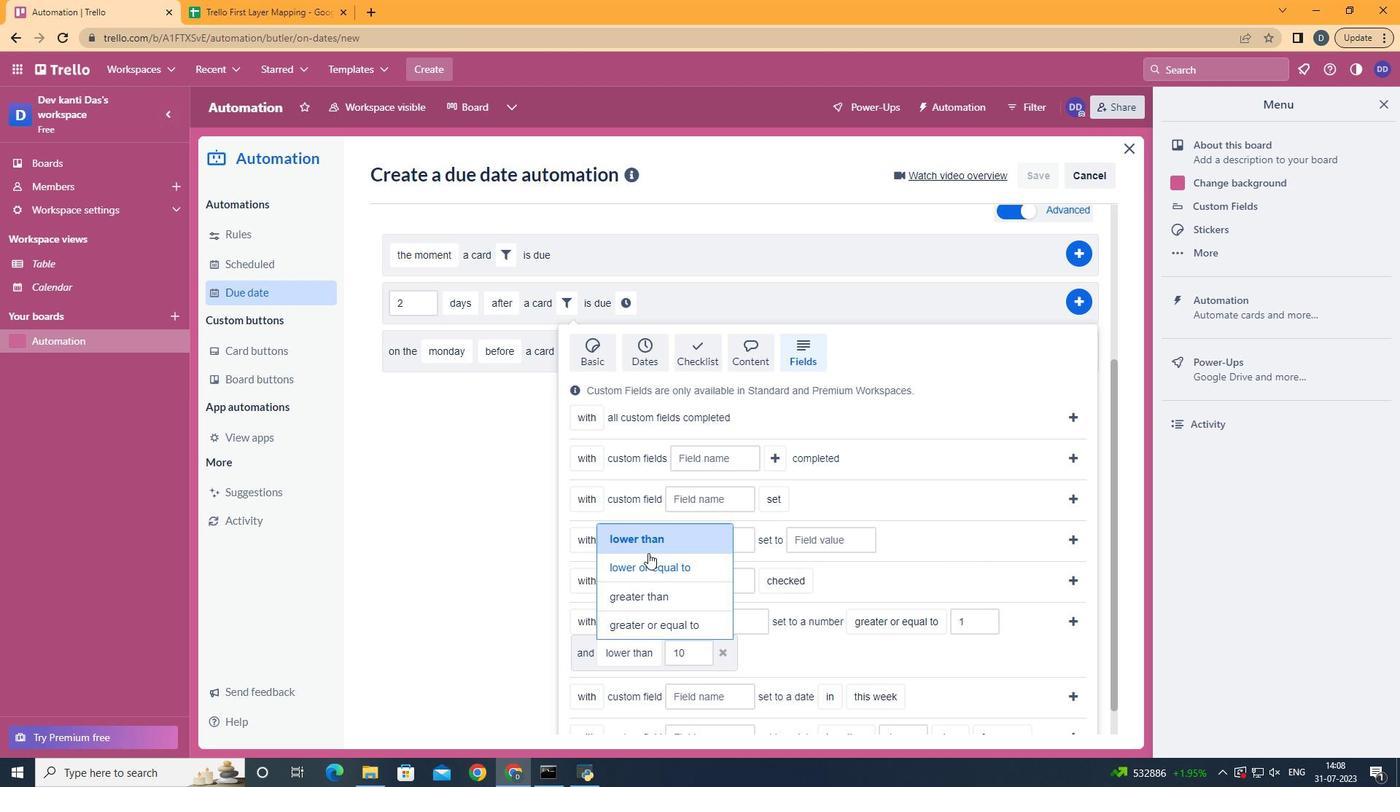 
Action: Mouse pressed left at (651, 543)
Screenshot: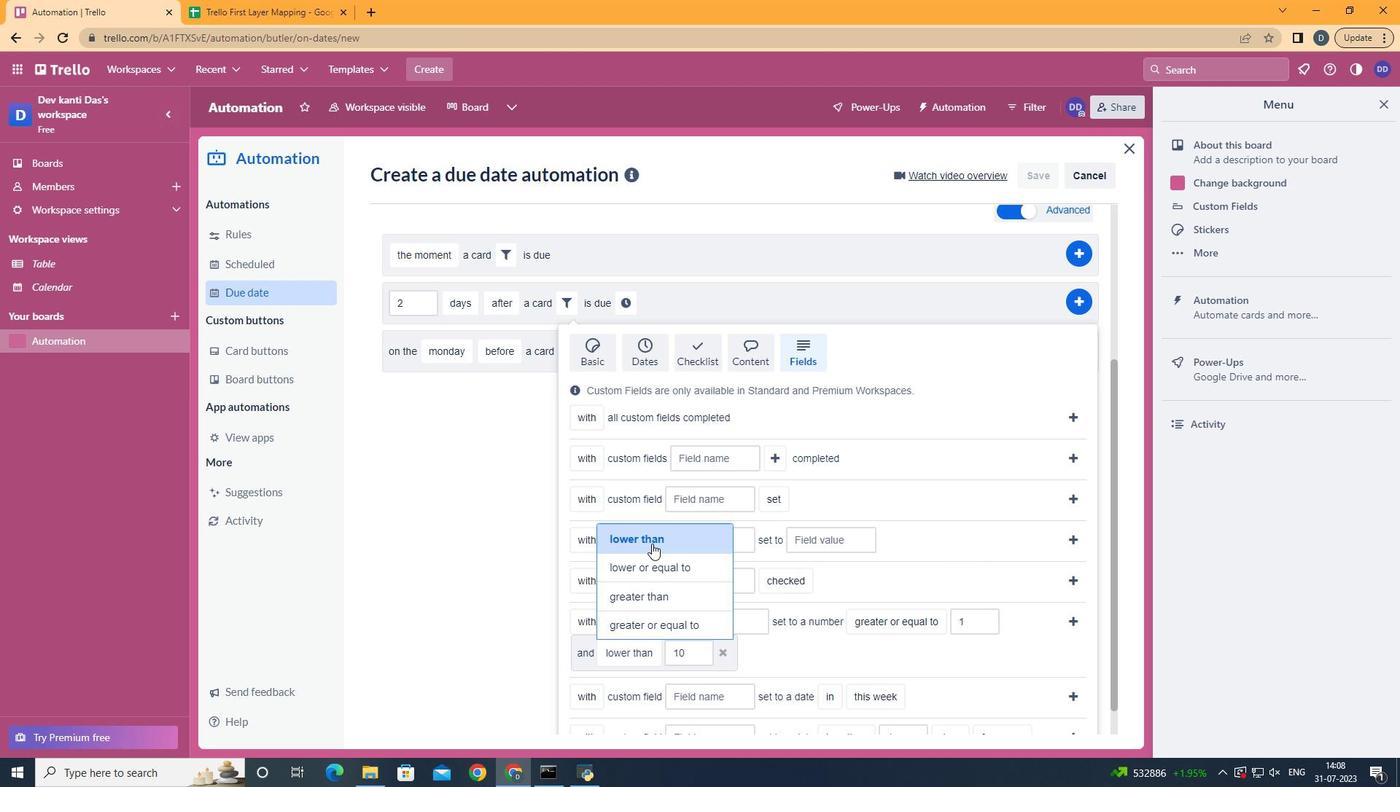 
Action: Mouse moved to (1071, 619)
Screenshot: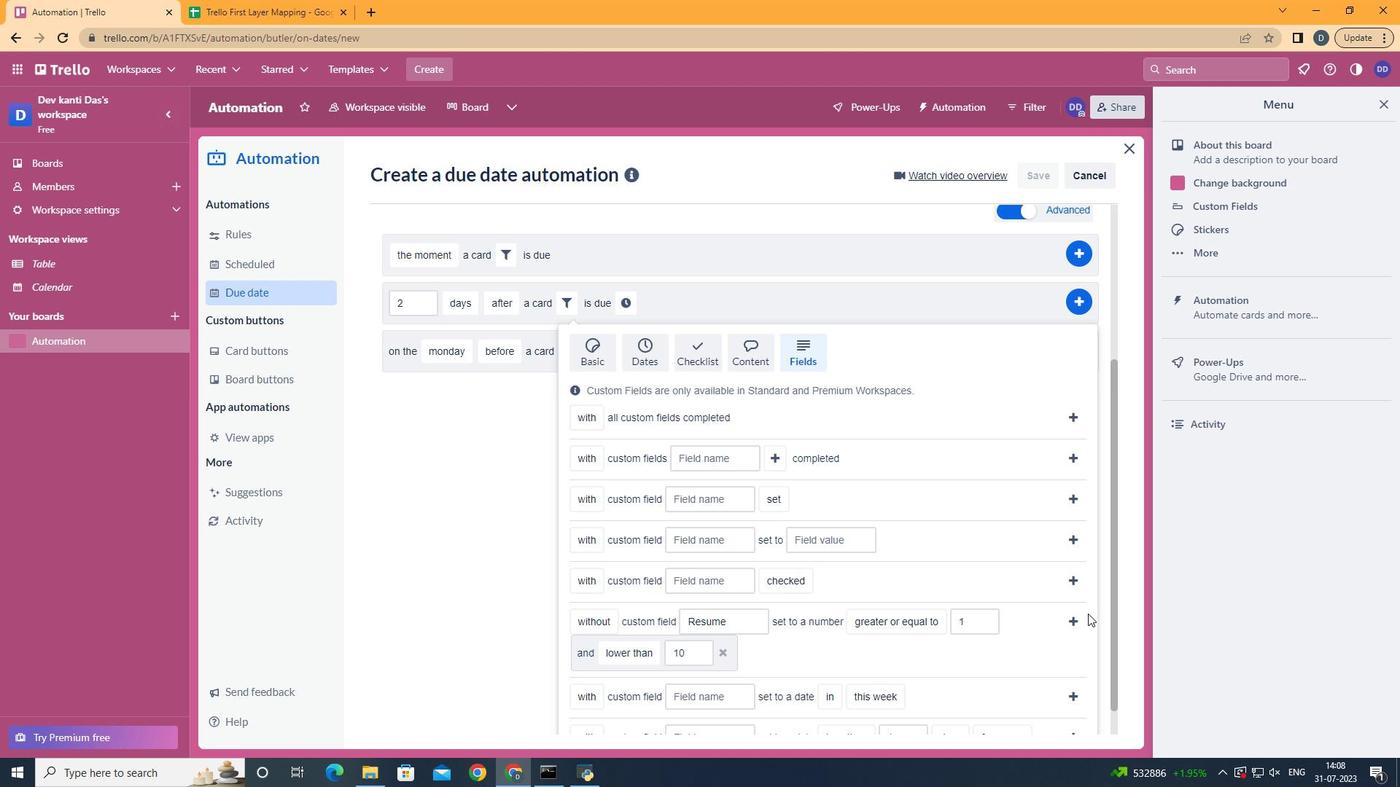 
Action: Mouse pressed left at (1071, 619)
Screenshot: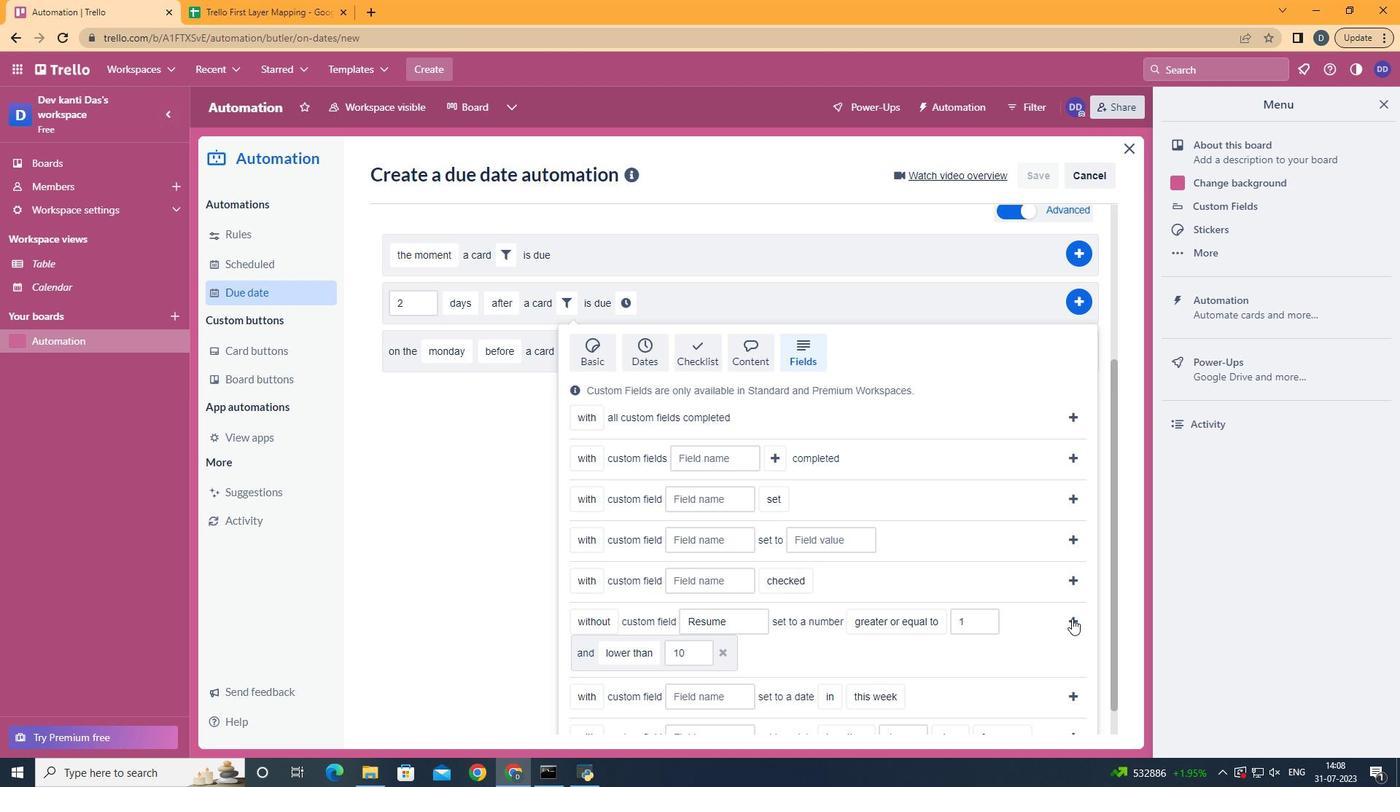 
Action: Mouse moved to (403, 560)
Screenshot: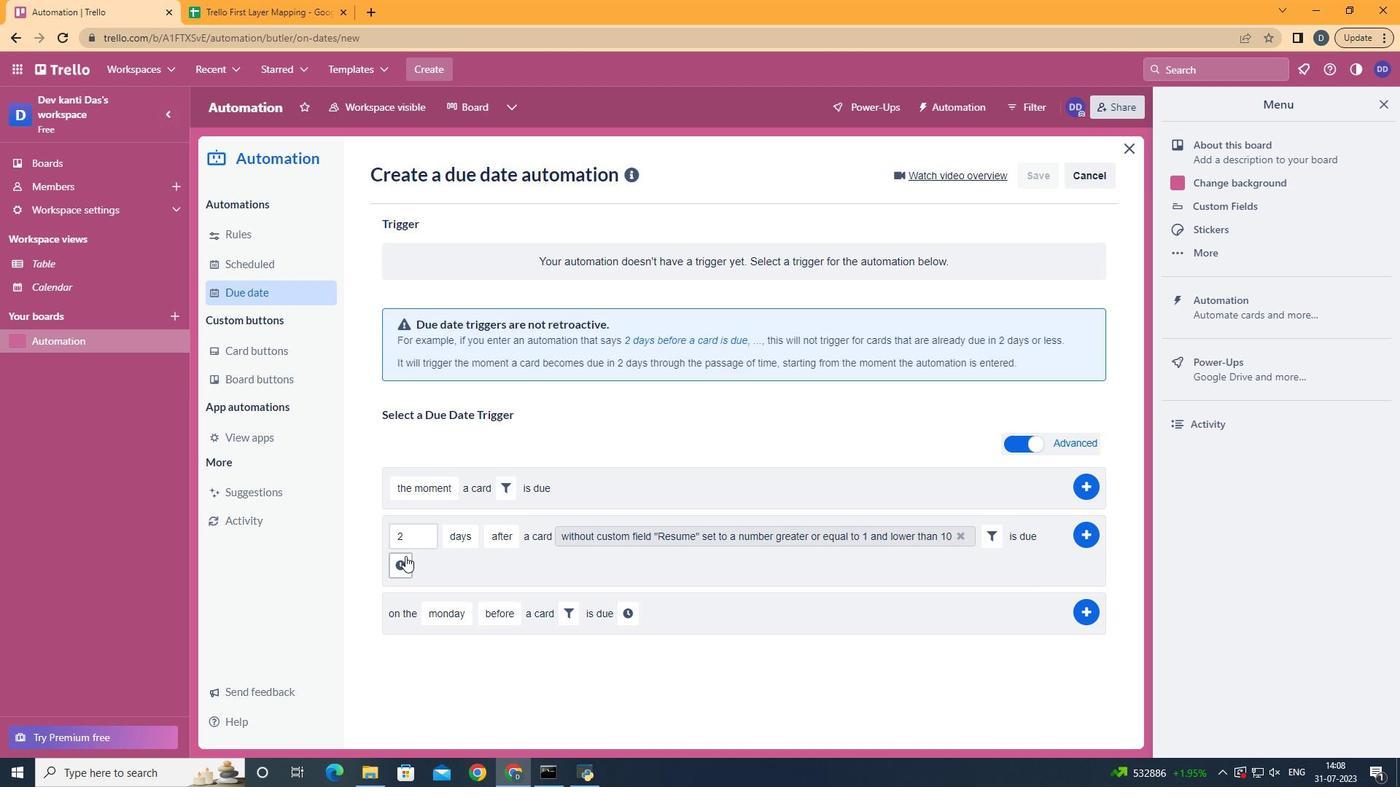 
Action: Mouse pressed left at (403, 560)
Screenshot: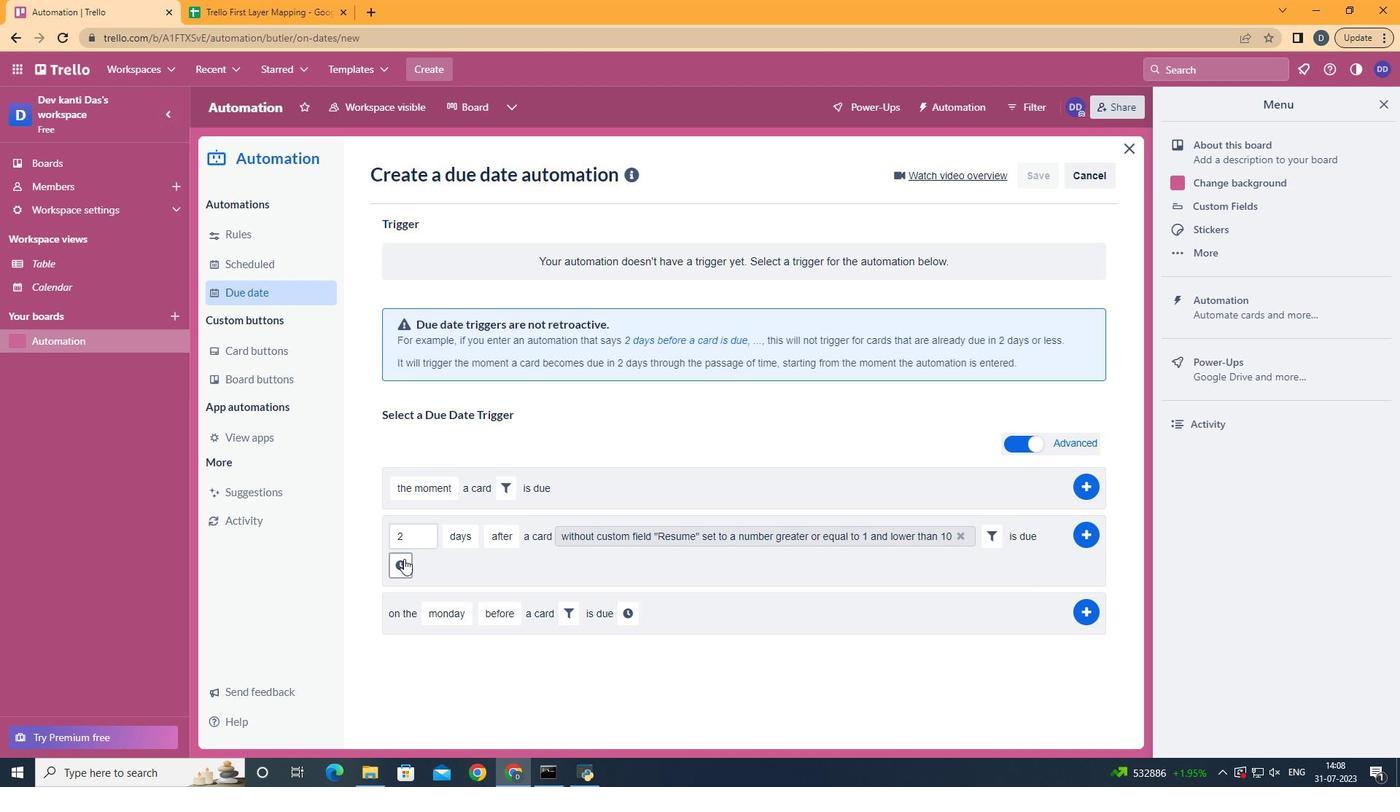 
Action: Mouse moved to (444, 560)
Screenshot: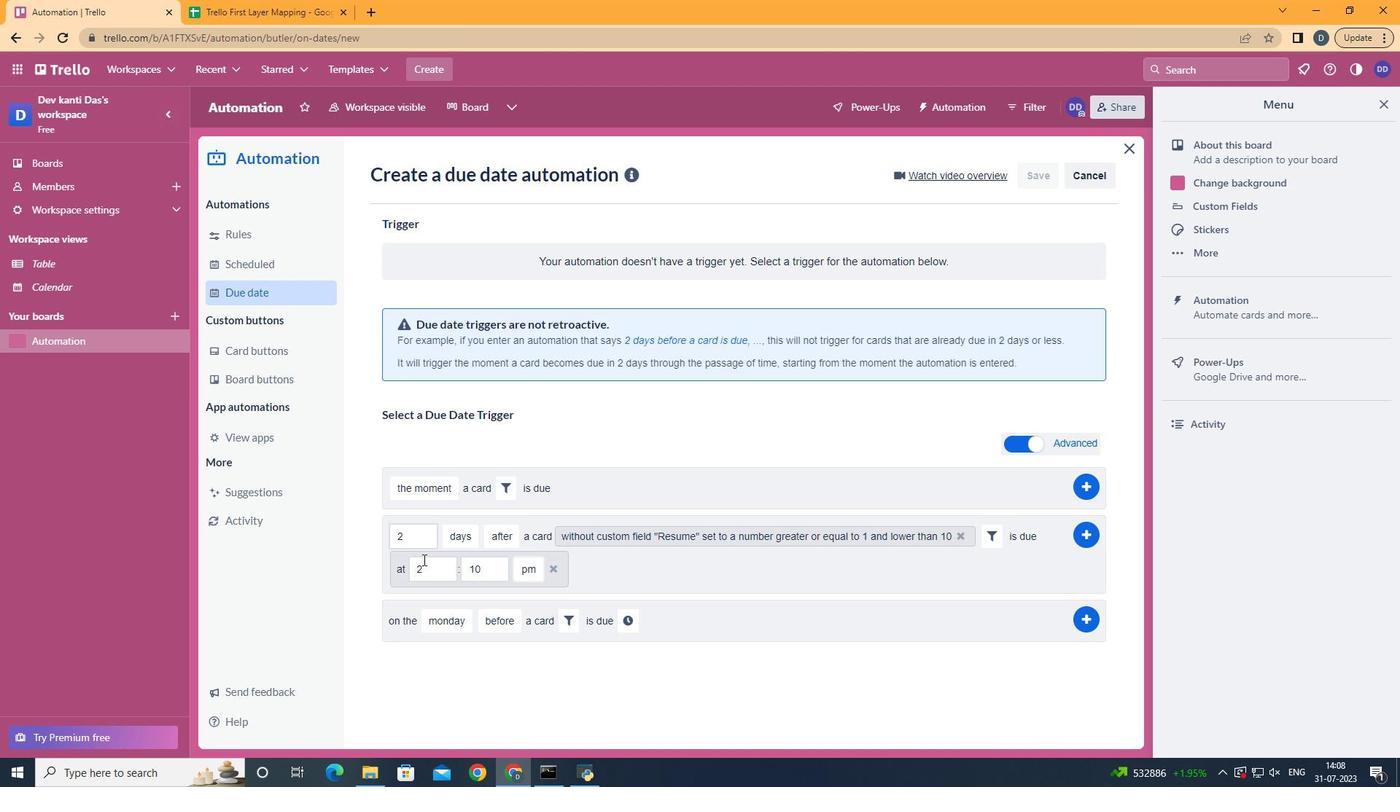 
Action: Mouse pressed left at (444, 560)
Screenshot: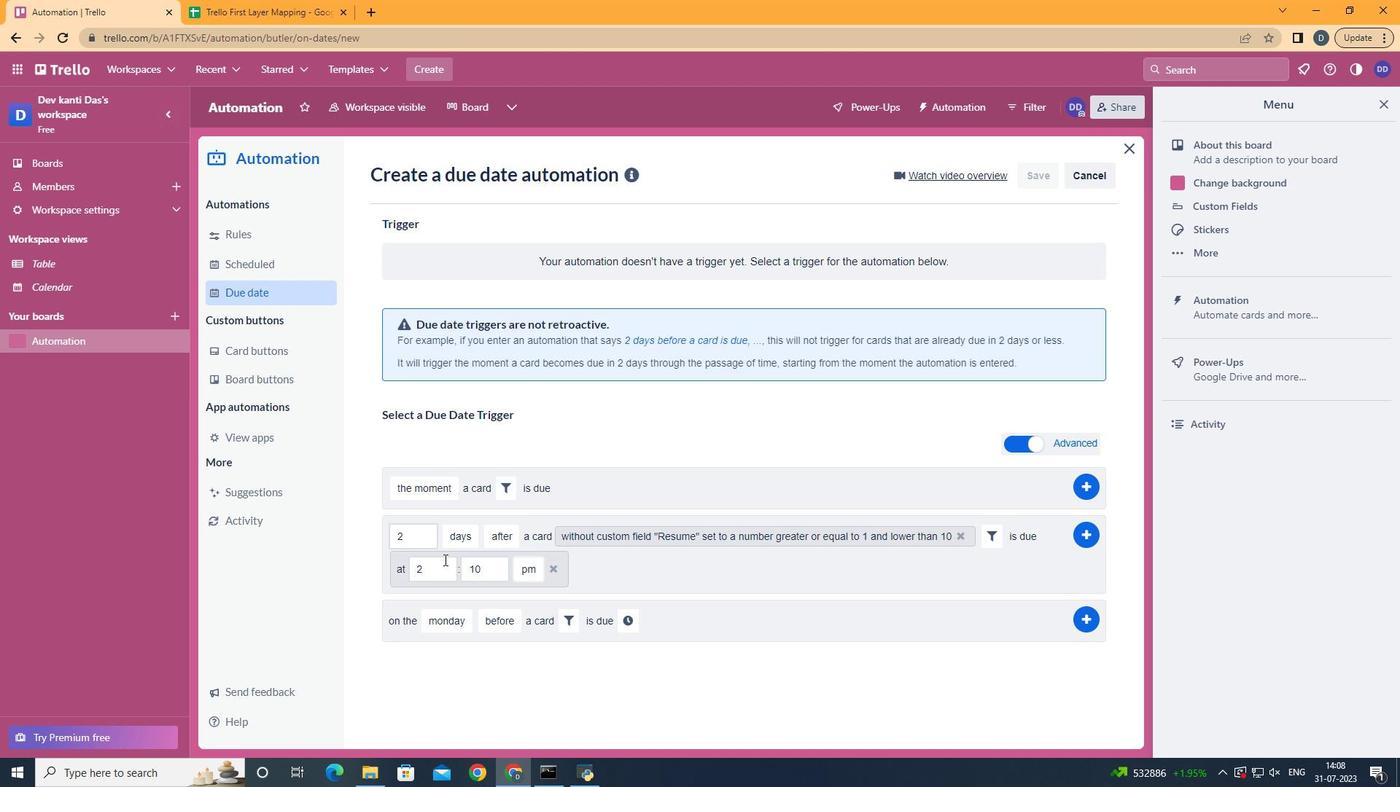 
Action: Key pressed <Key.backspace>11
Screenshot: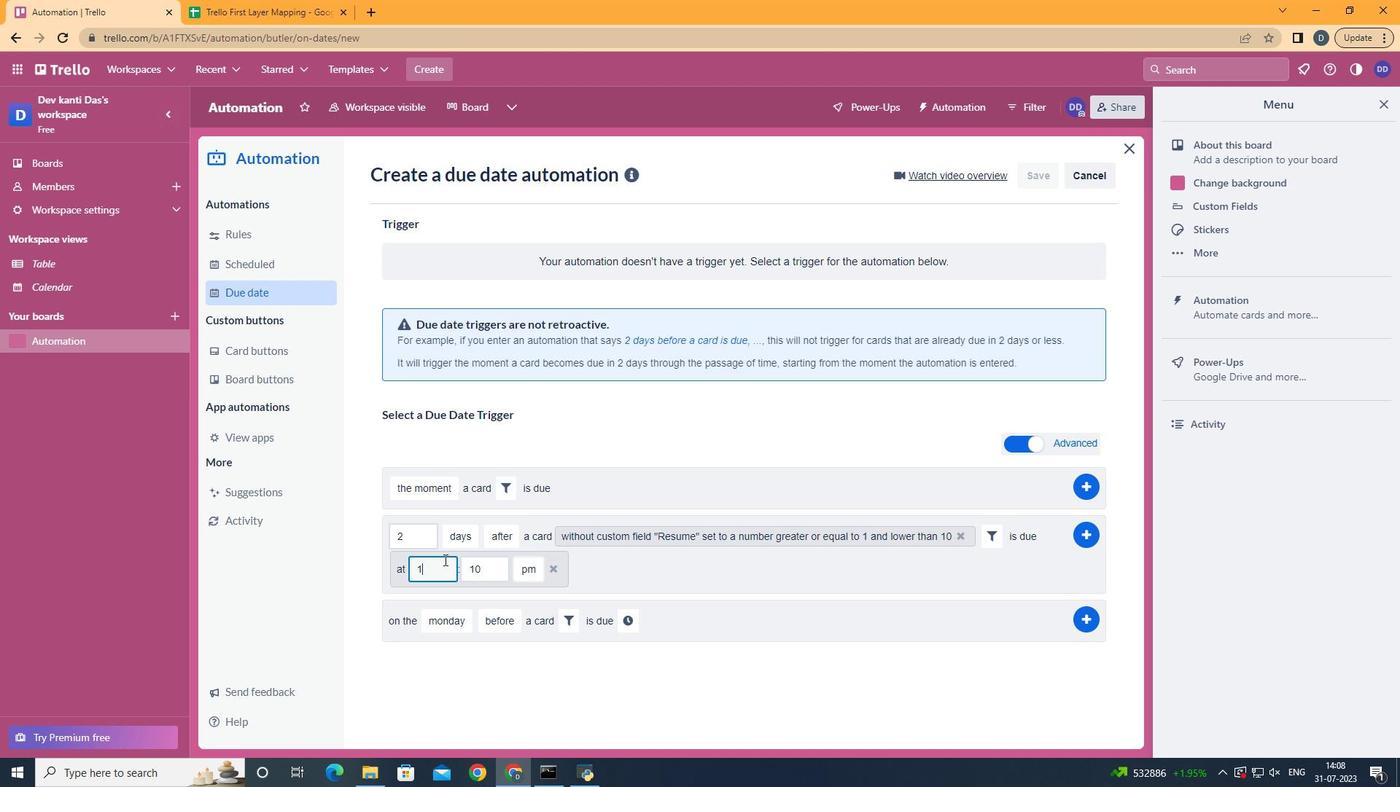 
Action: Mouse moved to (506, 573)
Screenshot: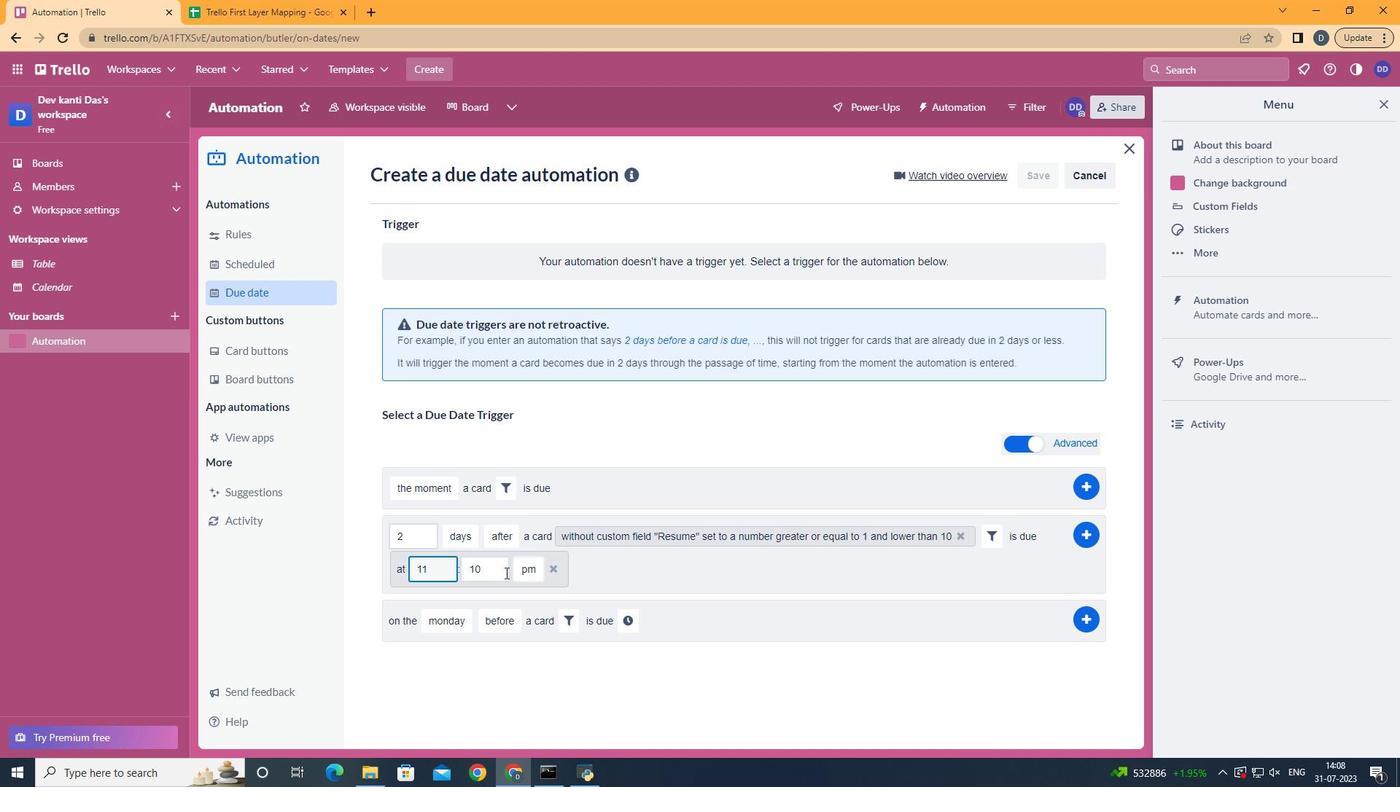 
Action: Mouse pressed left at (506, 573)
Screenshot: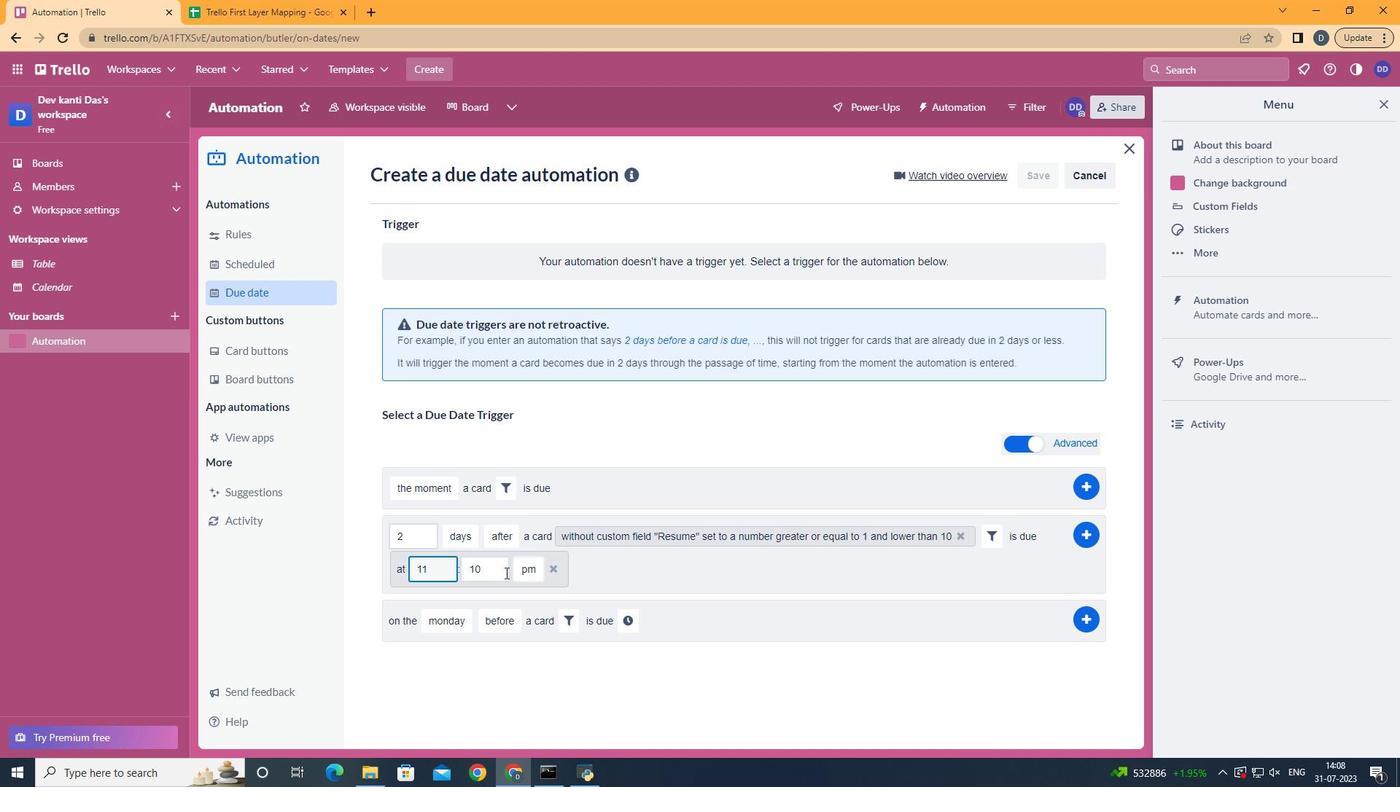 
Action: Mouse moved to (495, 572)
Screenshot: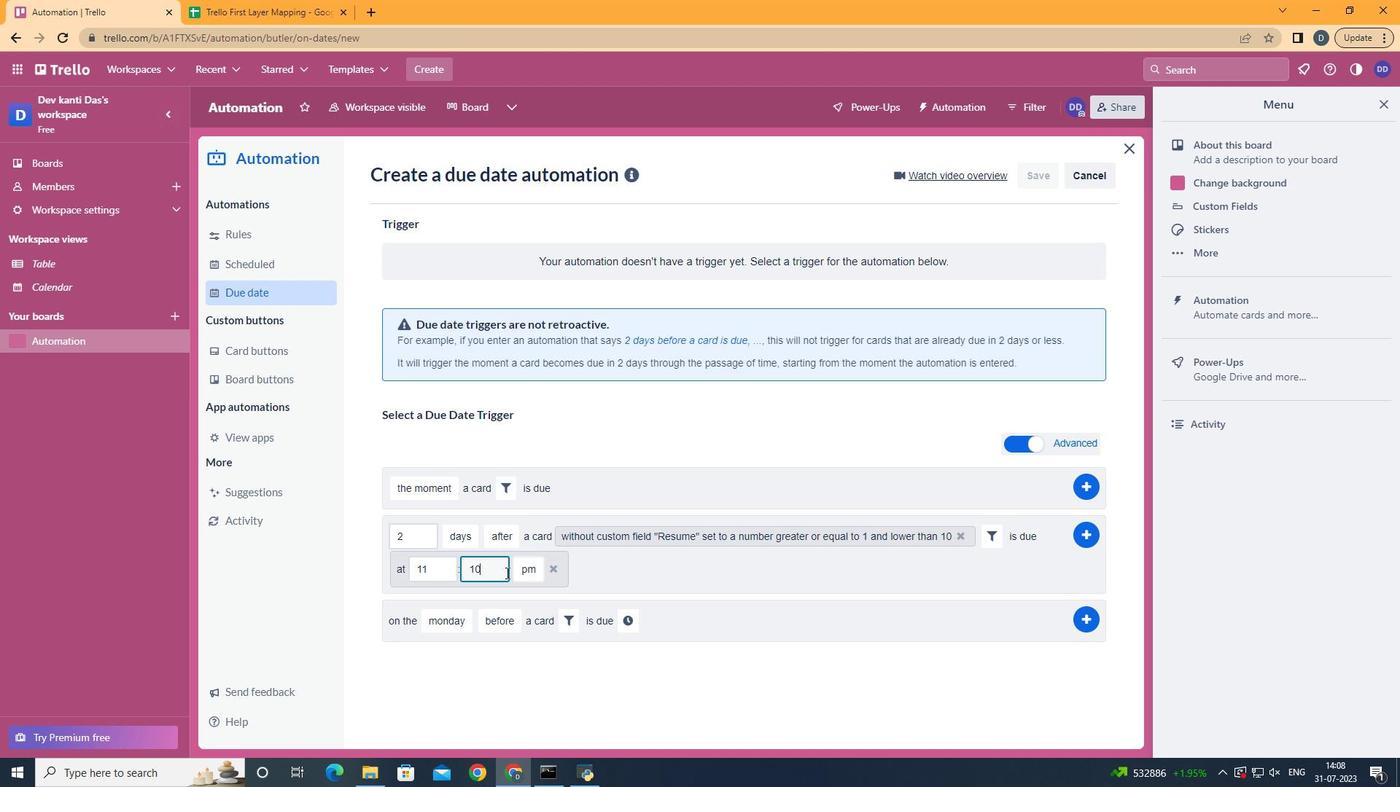 
Action: Key pressed <Key.backspace><Key.backspace>00
Screenshot: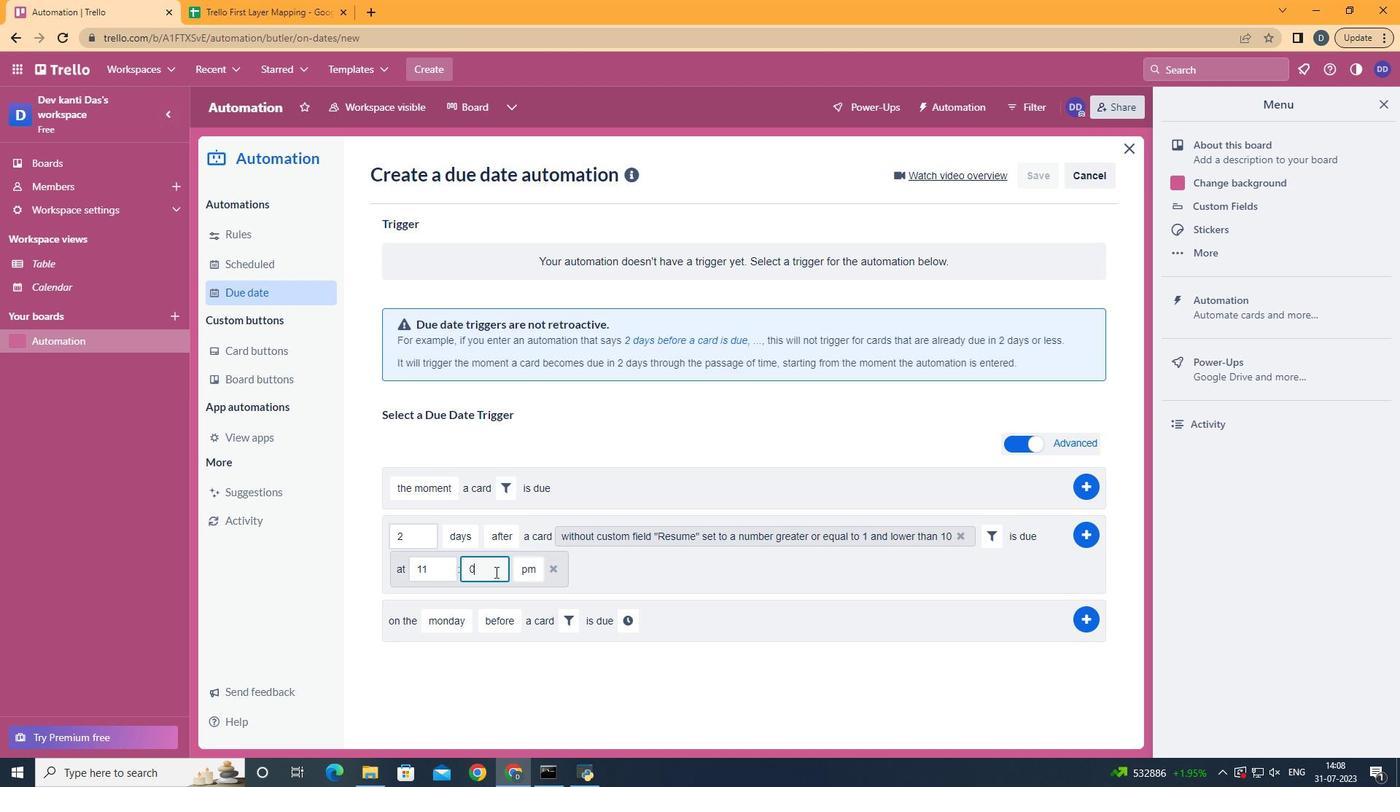 
Action: Mouse moved to (526, 597)
Screenshot: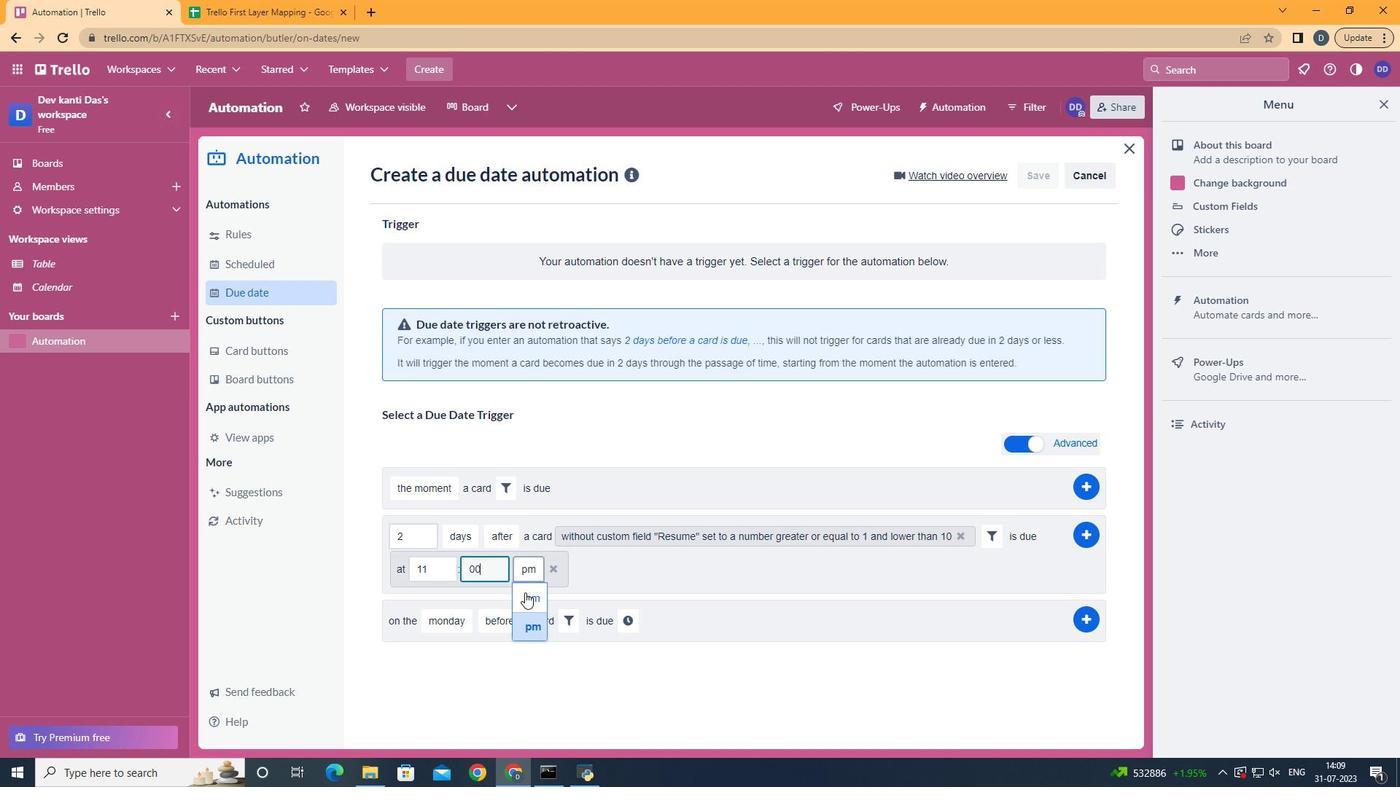 
Action: Mouse pressed left at (526, 597)
Screenshot: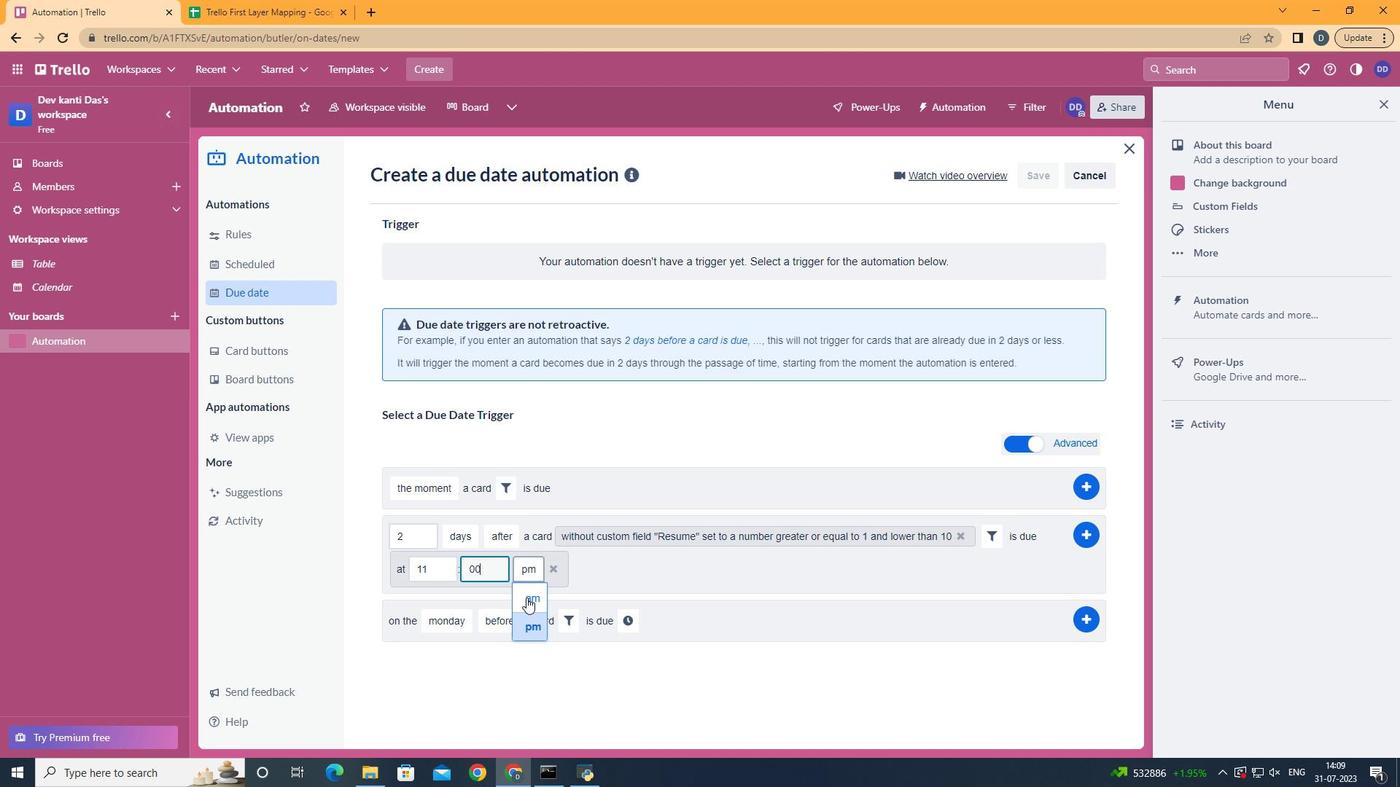 
Action: Mouse moved to (1093, 541)
Screenshot: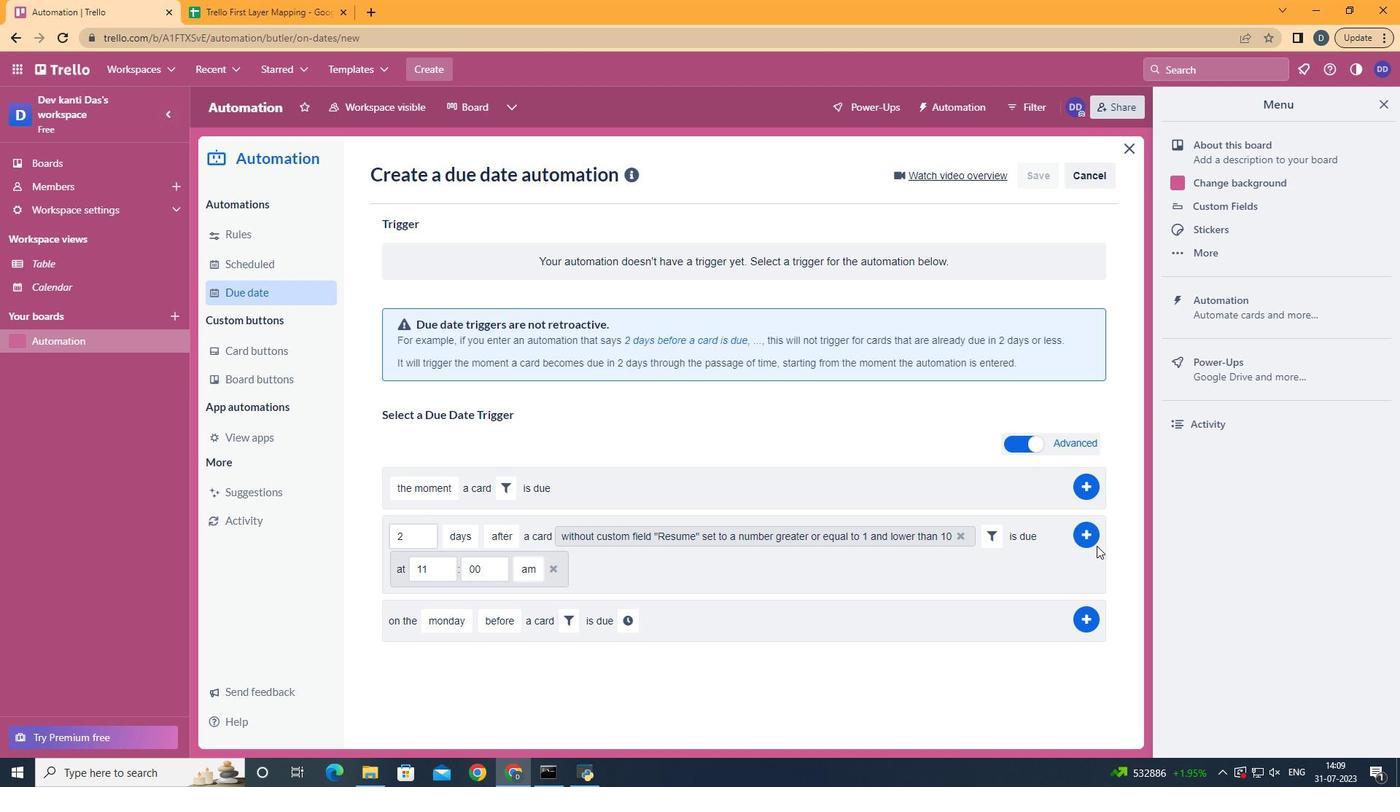
Action: Mouse pressed left at (1093, 541)
Screenshot: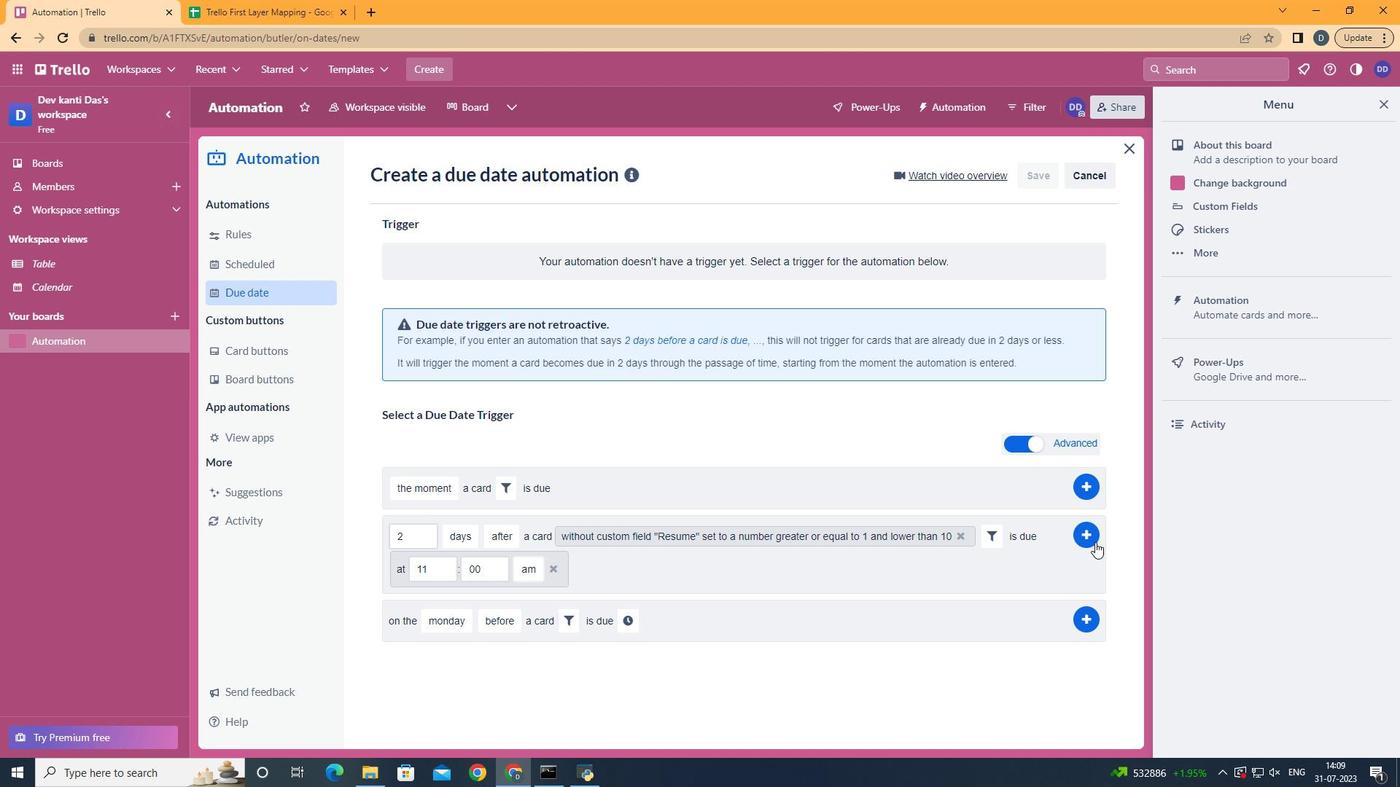 
Action: Mouse moved to (393, 222)
Screenshot: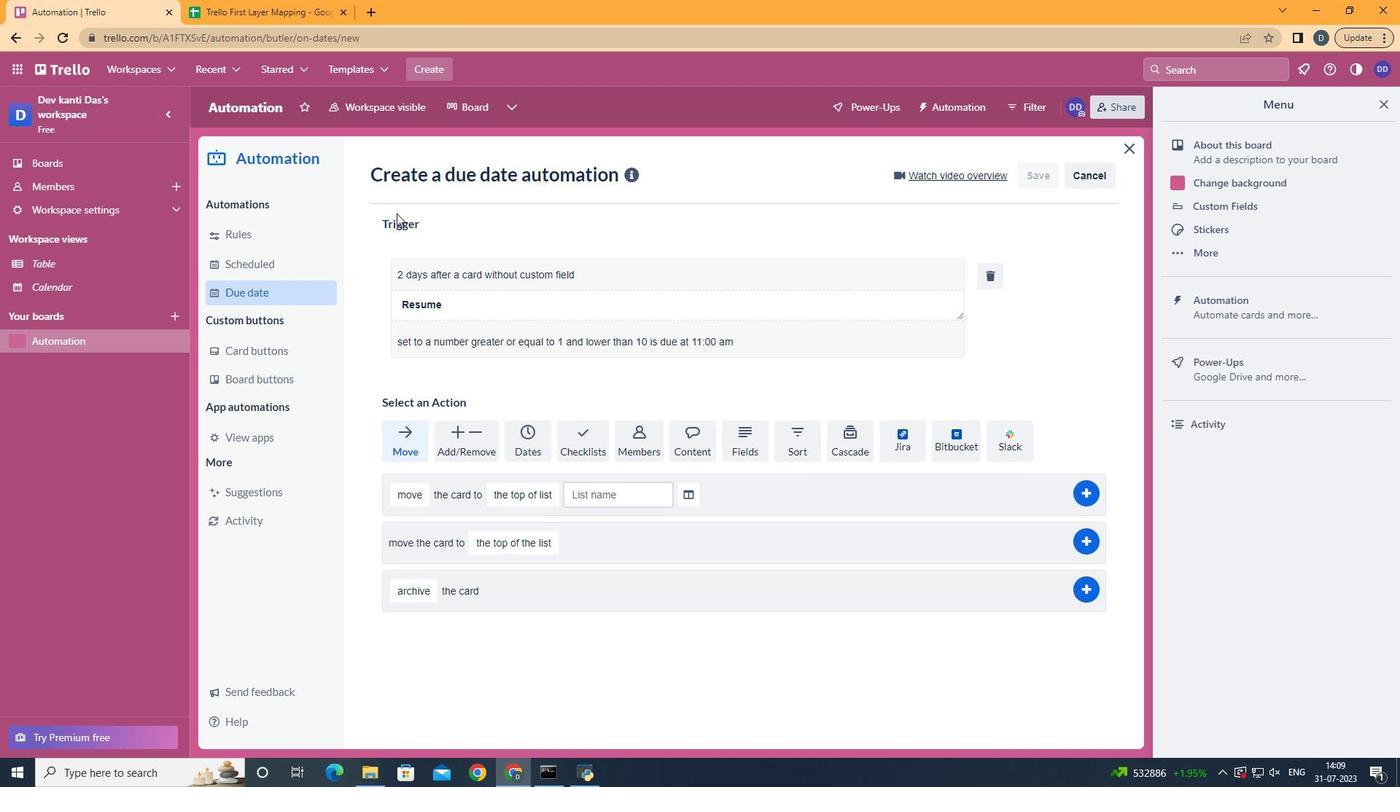 
